 Task: Search for people on LinkedIn with the title 'Community Volunteer', who studied at 'Visvesvaraya Technological University', work in the 'Insurance' industry, and are currently employed at 'Piramal Capital'.
Action: Mouse moved to (536, 61)
Screenshot: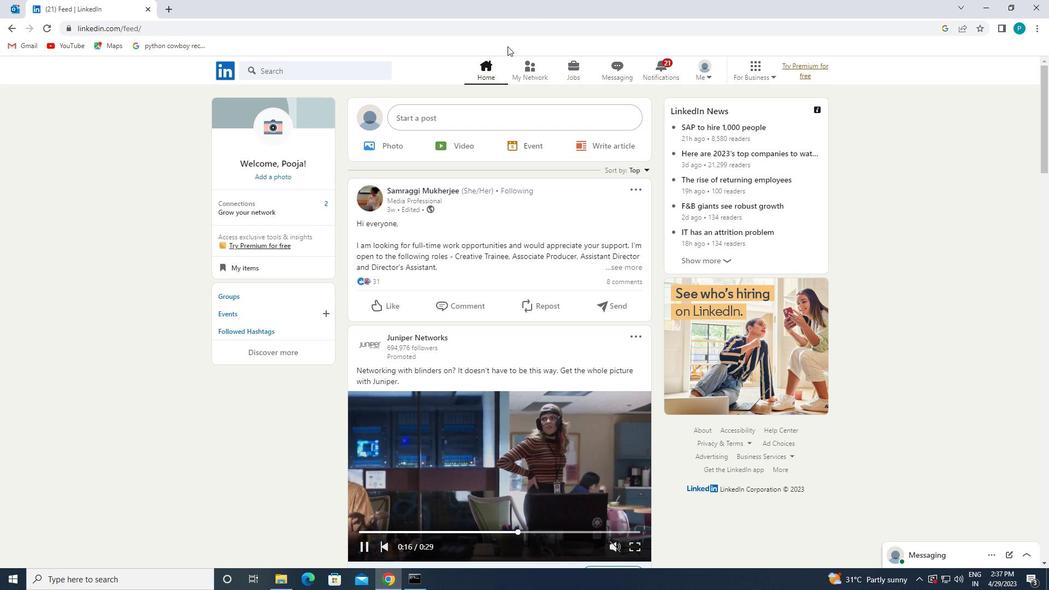 
Action: Mouse pressed left at (536, 61)
Screenshot: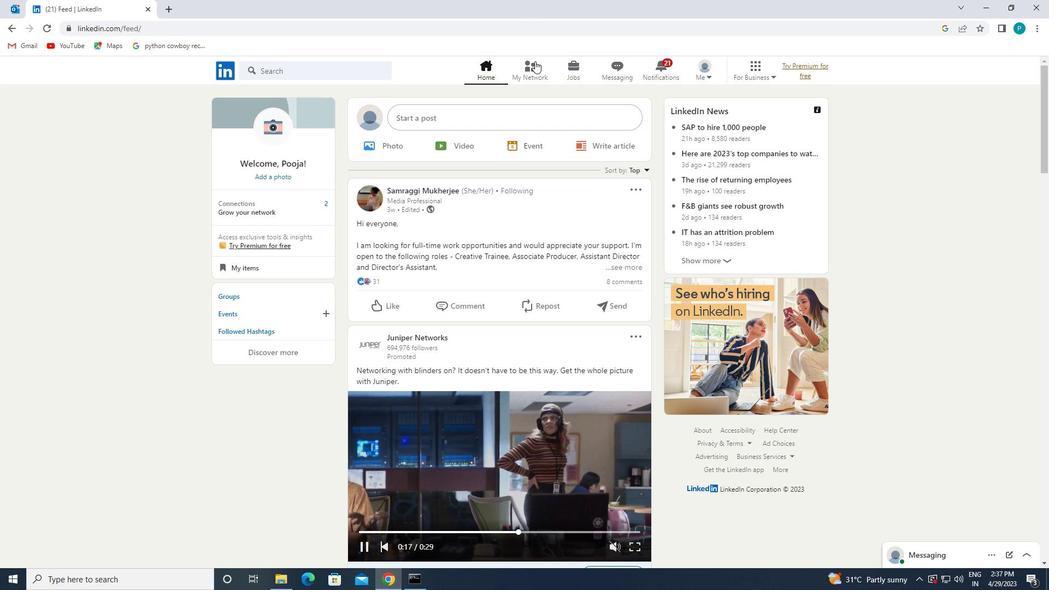 
Action: Mouse moved to (322, 127)
Screenshot: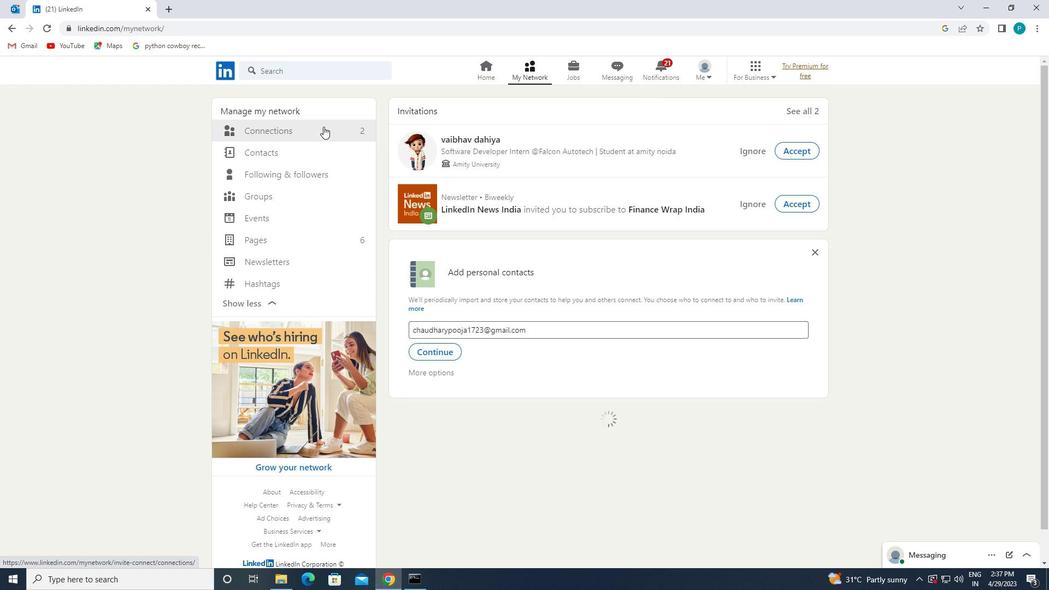 
Action: Mouse pressed left at (322, 127)
Screenshot: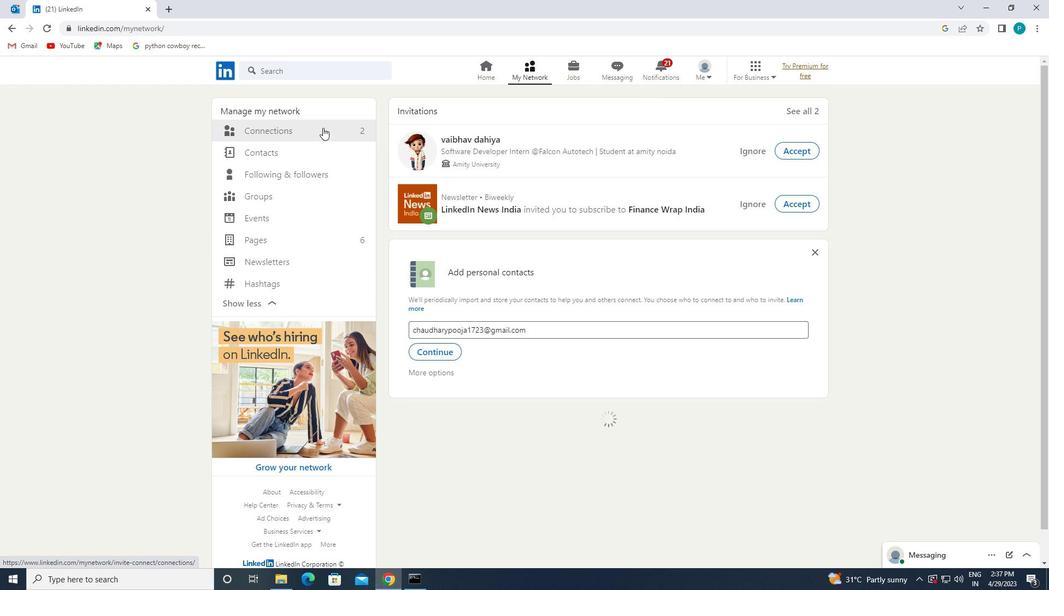 
Action: Mouse moved to (599, 133)
Screenshot: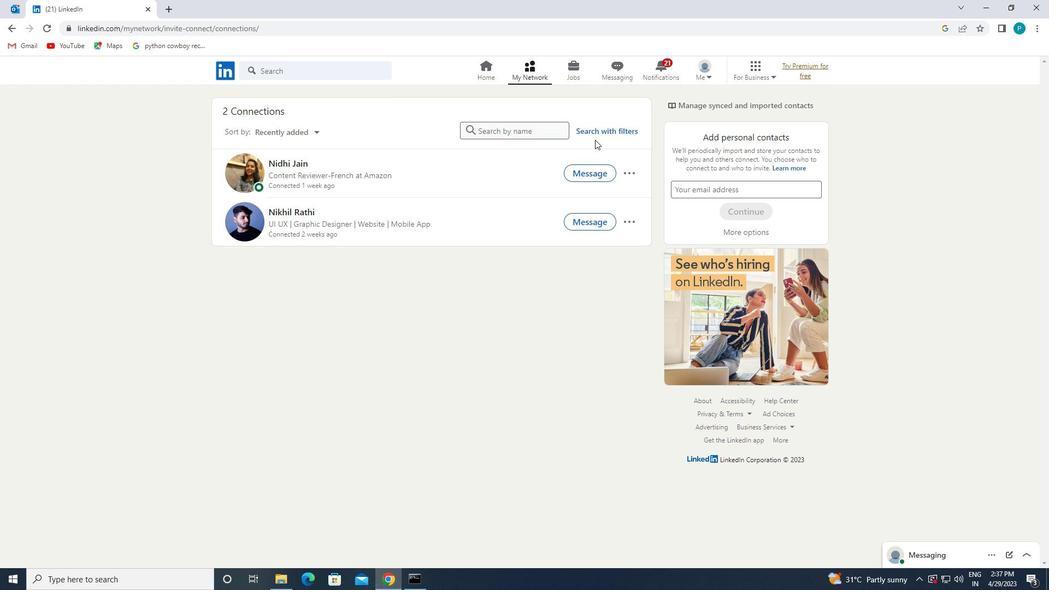 
Action: Mouse pressed left at (599, 133)
Screenshot: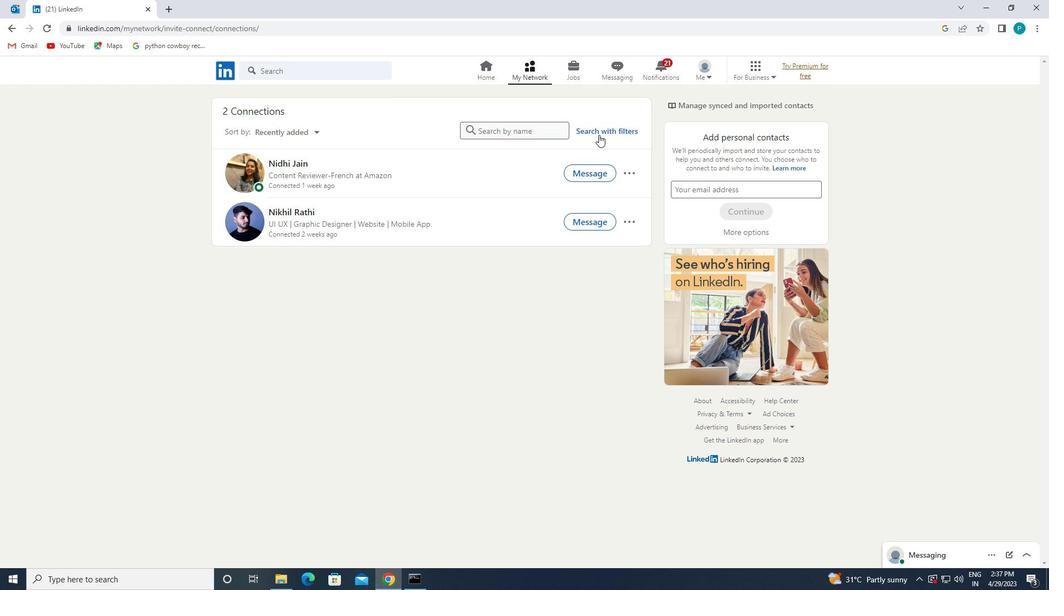 
Action: Mouse moved to (563, 104)
Screenshot: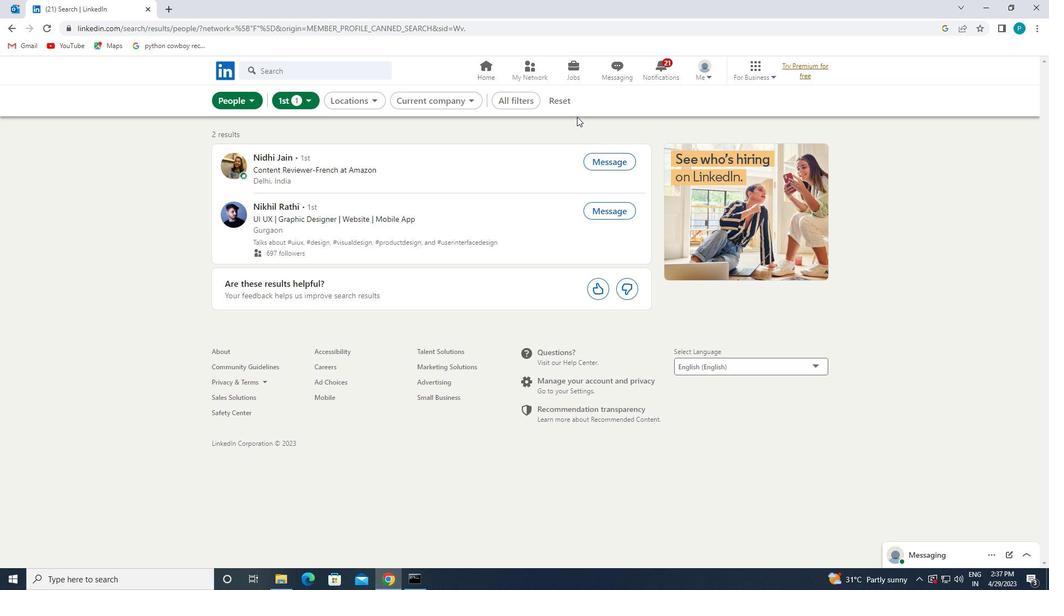 
Action: Mouse pressed left at (563, 104)
Screenshot: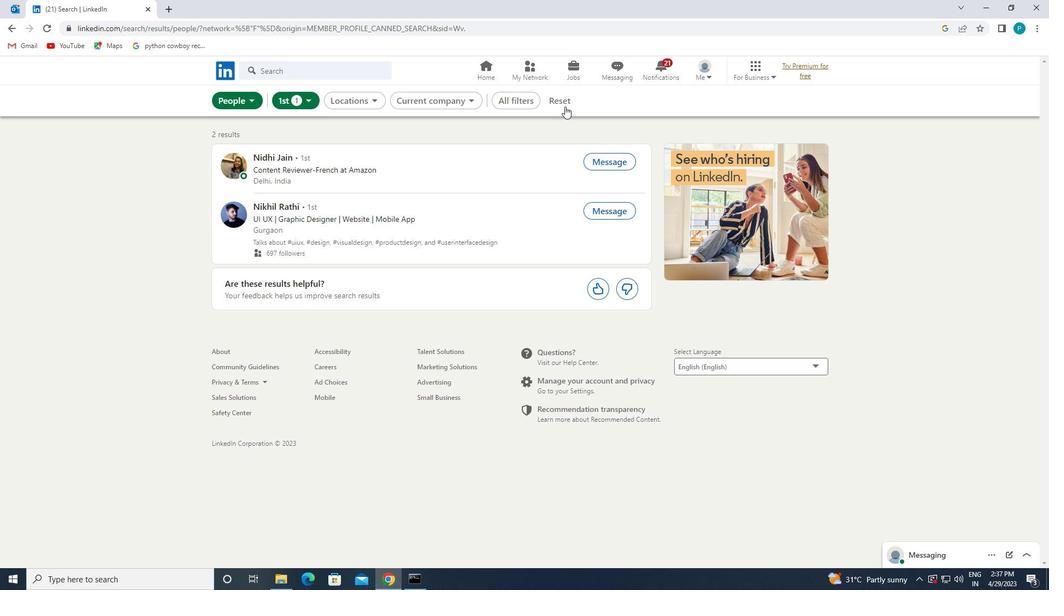 
Action: Mouse moved to (559, 104)
Screenshot: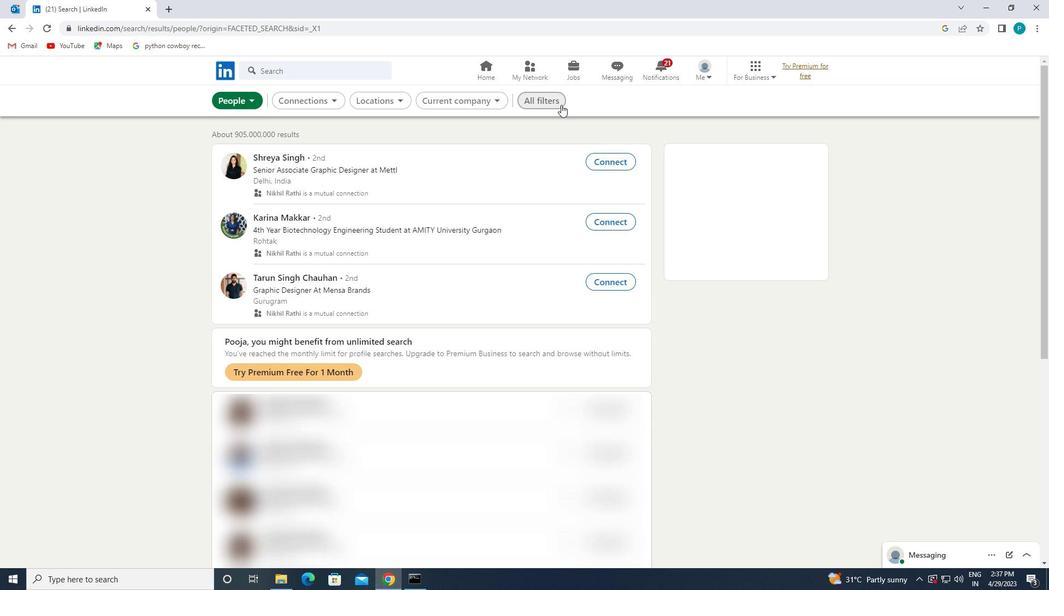 
Action: Mouse pressed left at (559, 104)
Screenshot: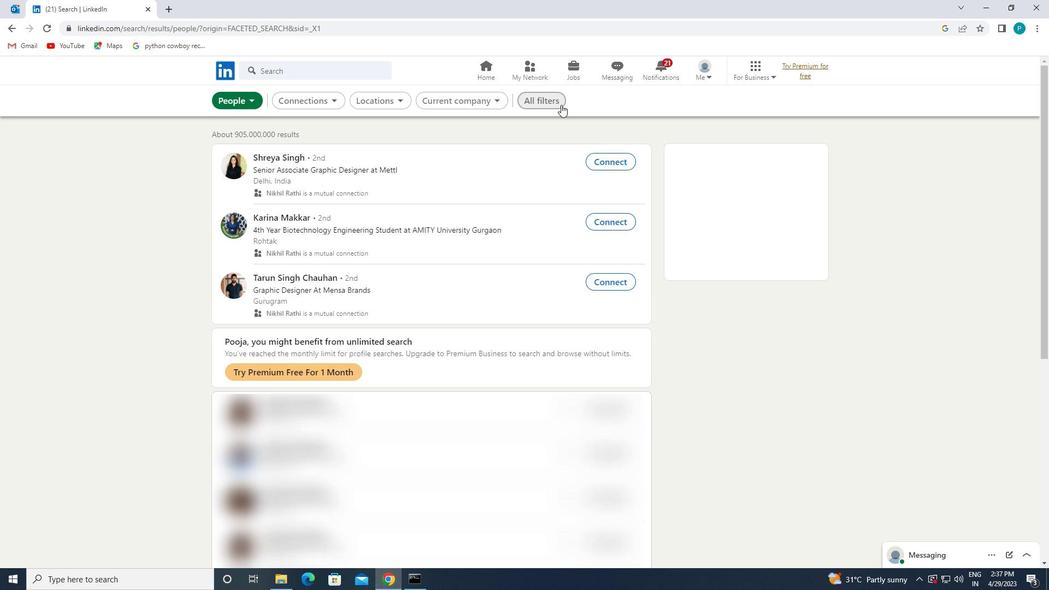 
Action: Mouse moved to (961, 364)
Screenshot: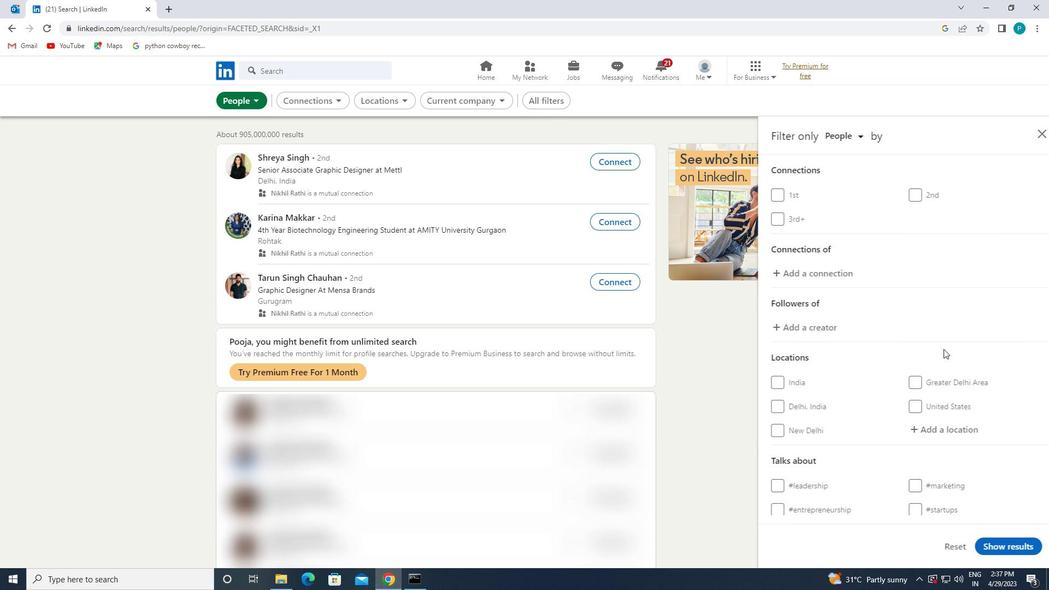 
Action: Mouse scrolled (961, 363) with delta (0, 0)
Screenshot: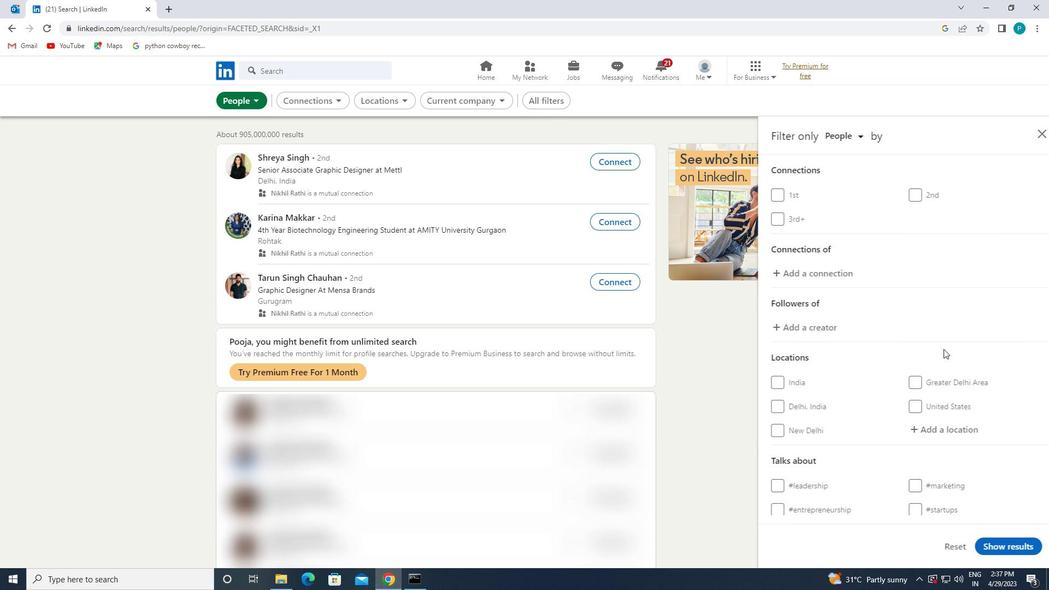 
Action: Mouse moved to (962, 366)
Screenshot: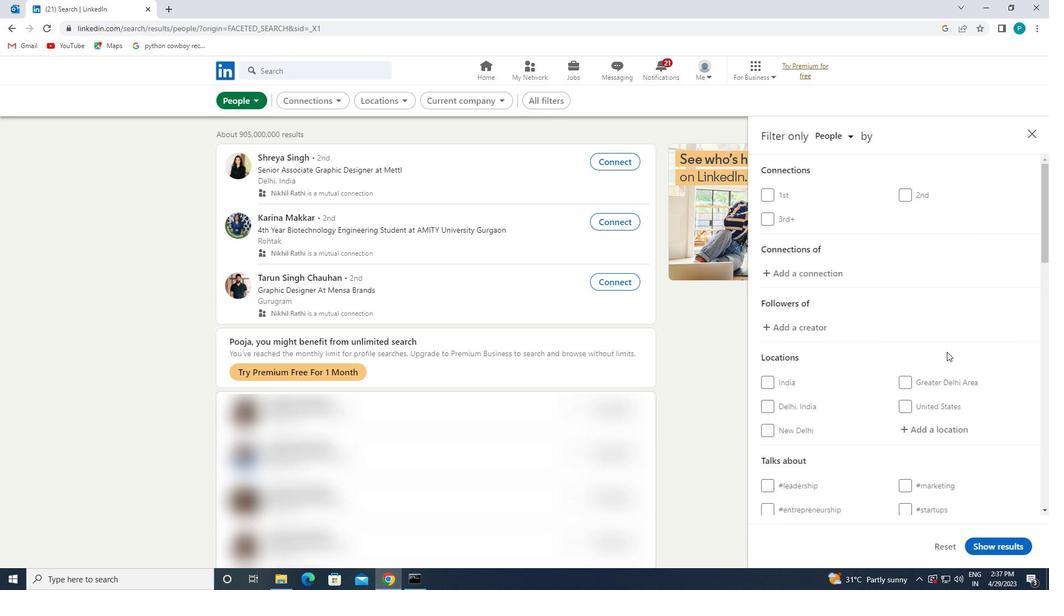 
Action: Mouse scrolled (962, 365) with delta (0, 0)
Screenshot: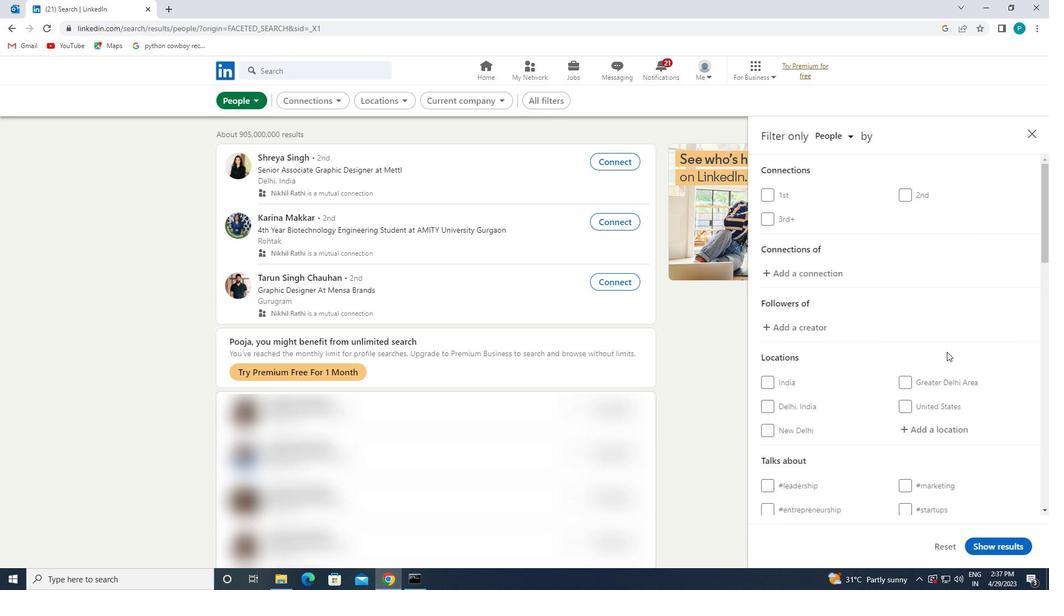 
Action: Mouse scrolled (962, 365) with delta (0, 0)
Screenshot: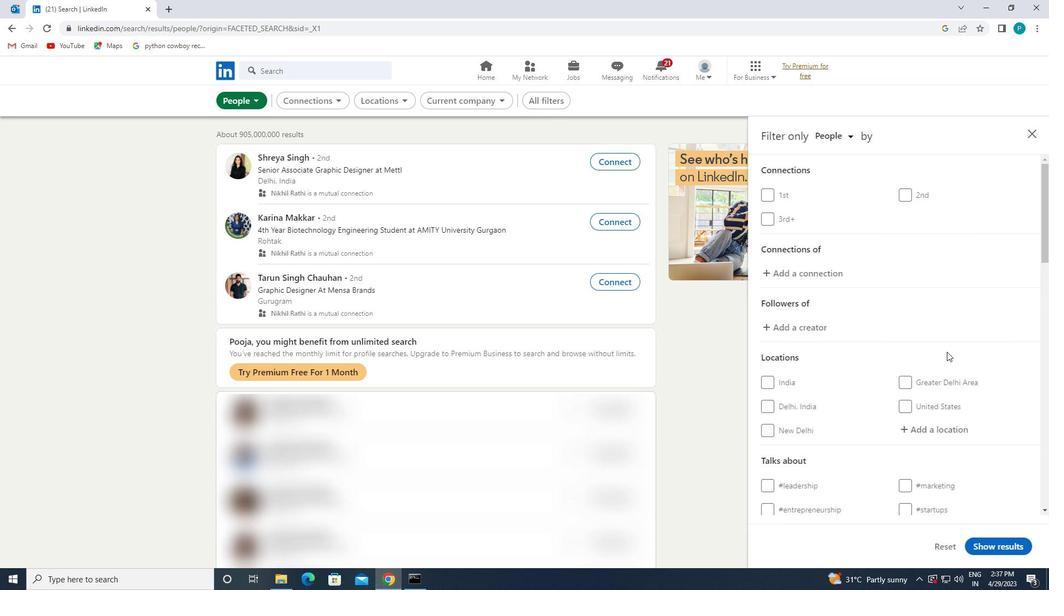 
Action: Mouse moved to (910, 258)
Screenshot: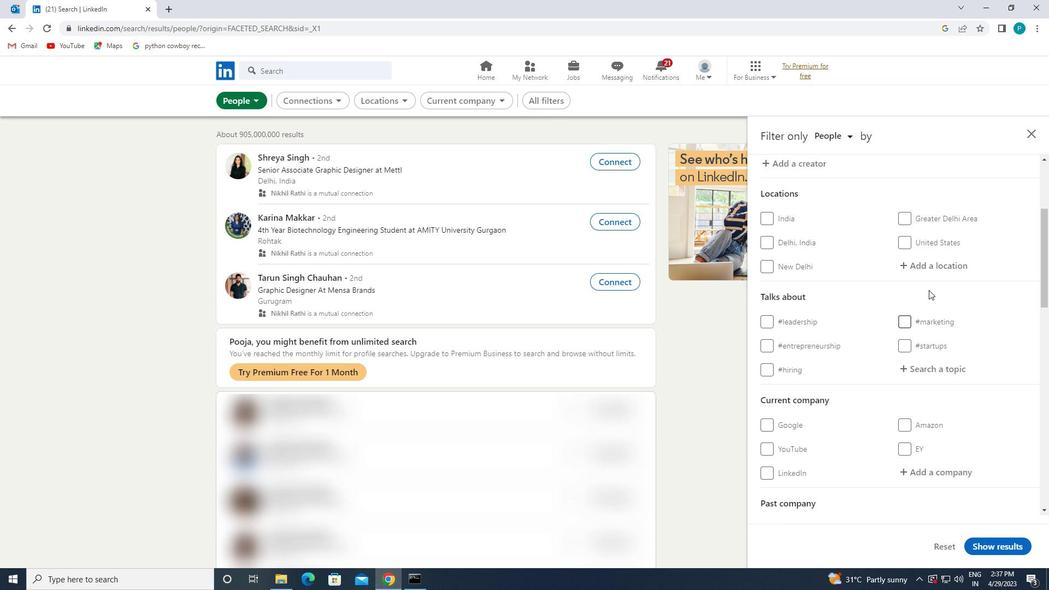 
Action: Mouse pressed left at (910, 258)
Screenshot: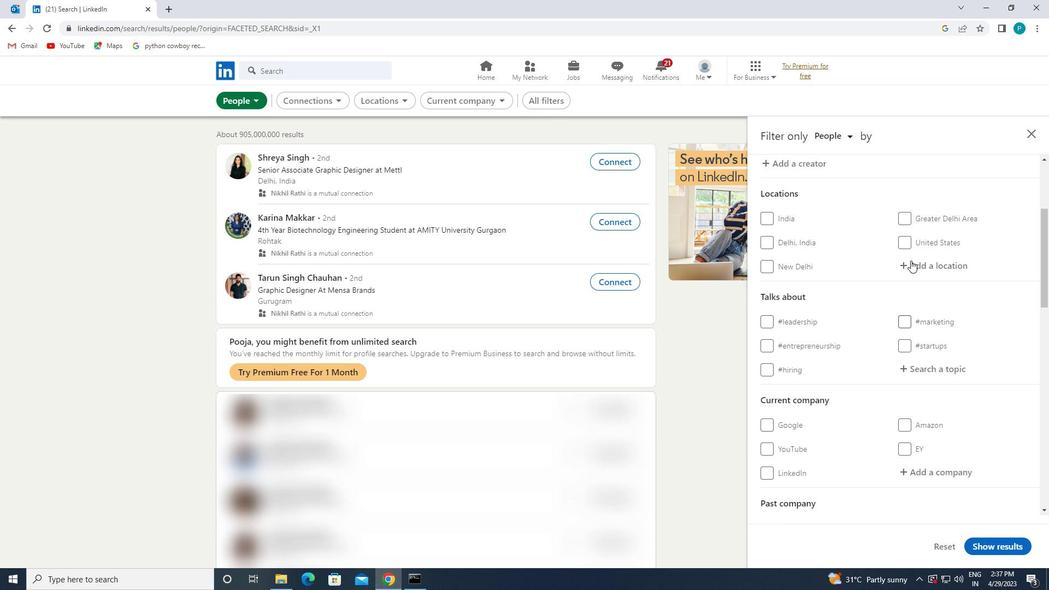
Action: Key pressed <Key.caps_lock>x<Key.caps_lock>intai
Screenshot: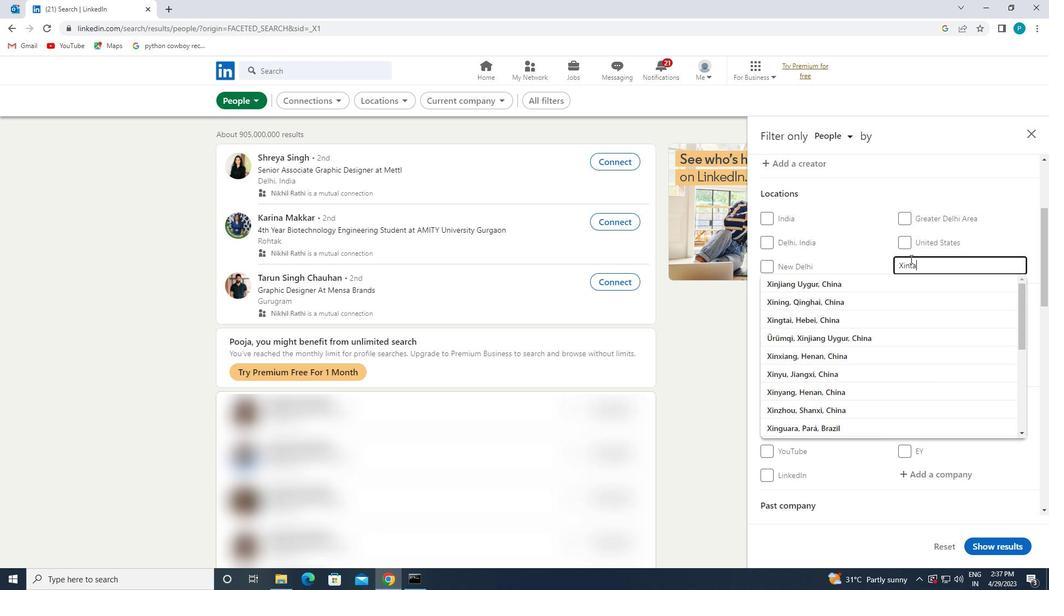 
Action: Mouse moved to (946, 374)
Screenshot: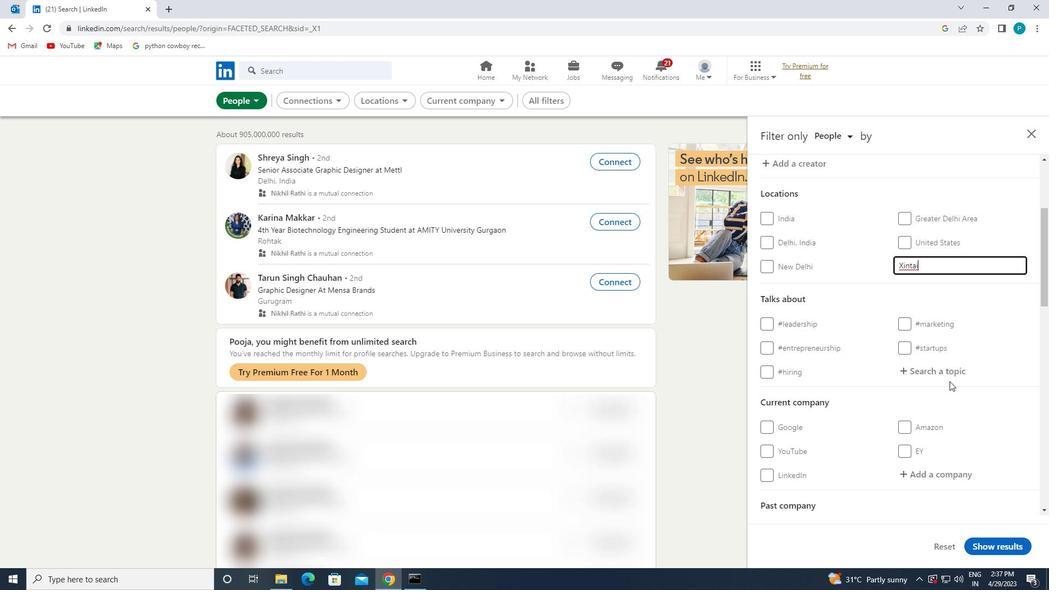 
Action: Mouse pressed left at (946, 374)
Screenshot: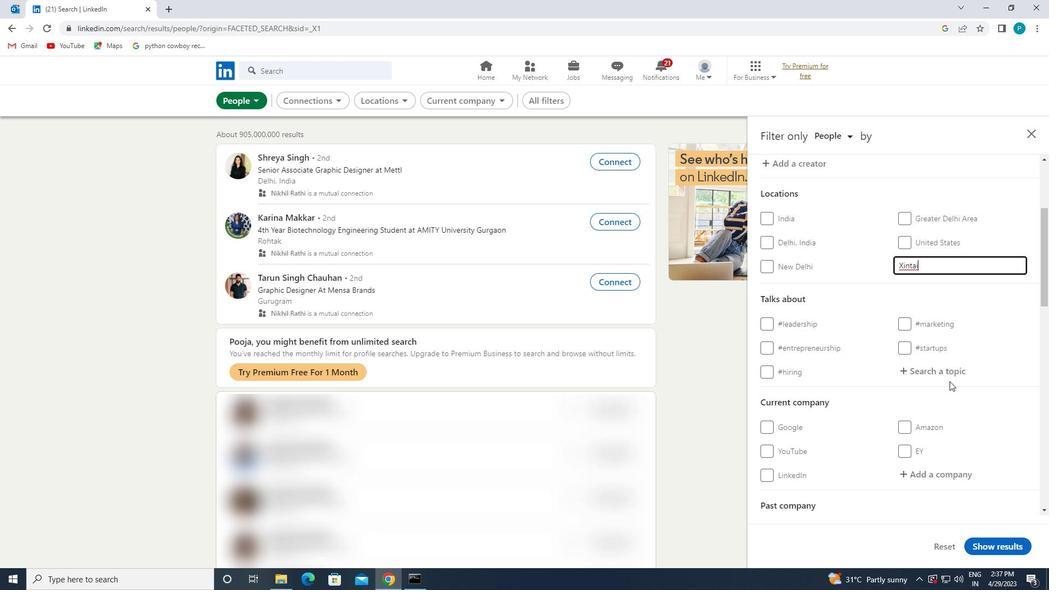 
Action: Key pressed <Key.shift><Key.shift>#<Key.caps_lock>H<Key.caps_lock>EALTHCARE
Screenshot: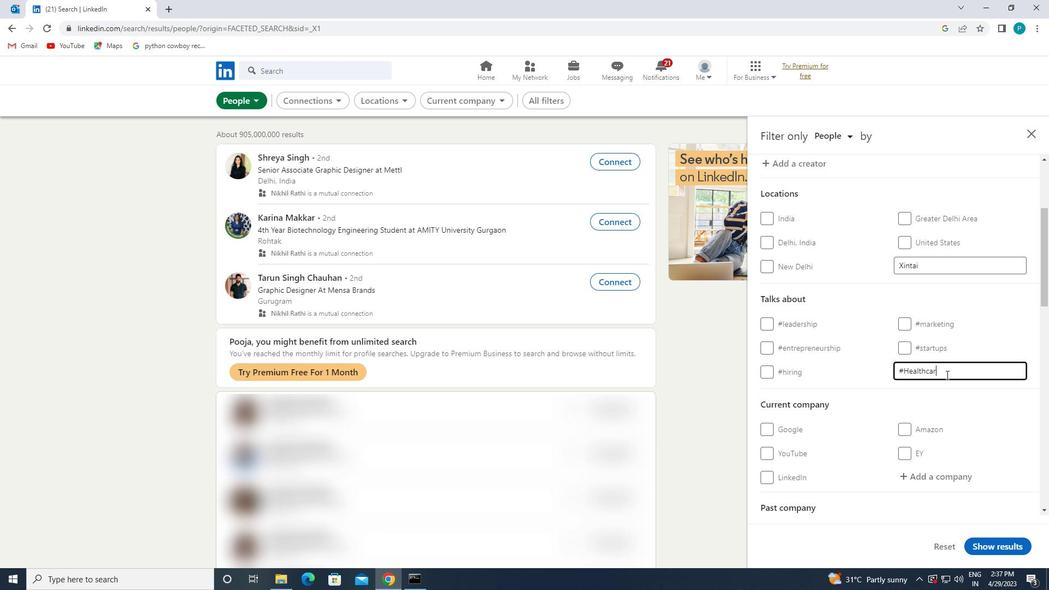 
Action: Mouse scrolled (946, 374) with delta (0, 0)
Screenshot: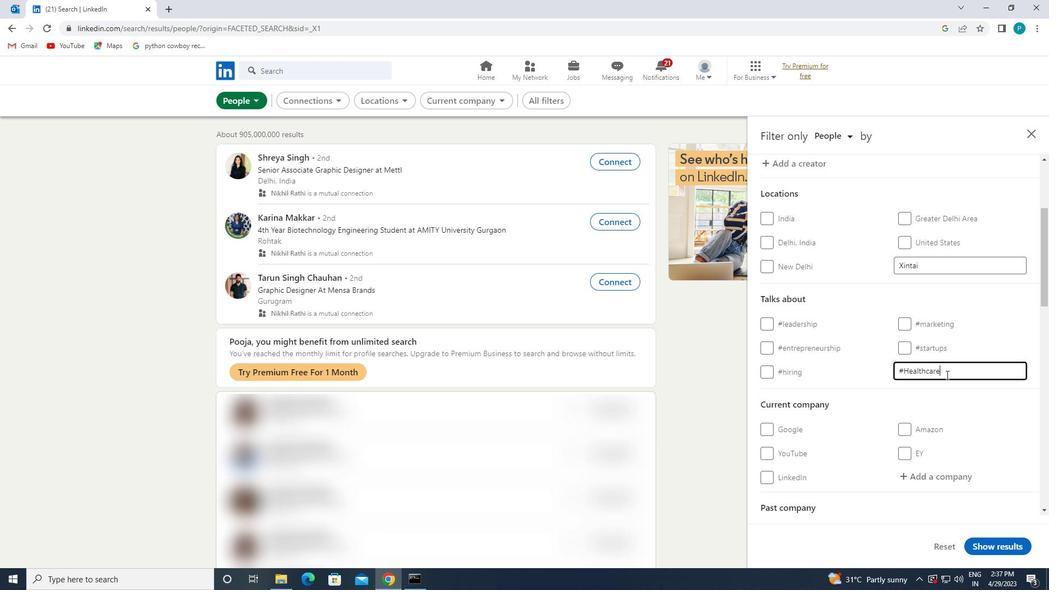 
Action: Mouse scrolled (946, 374) with delta (0, 0)
Screenshot: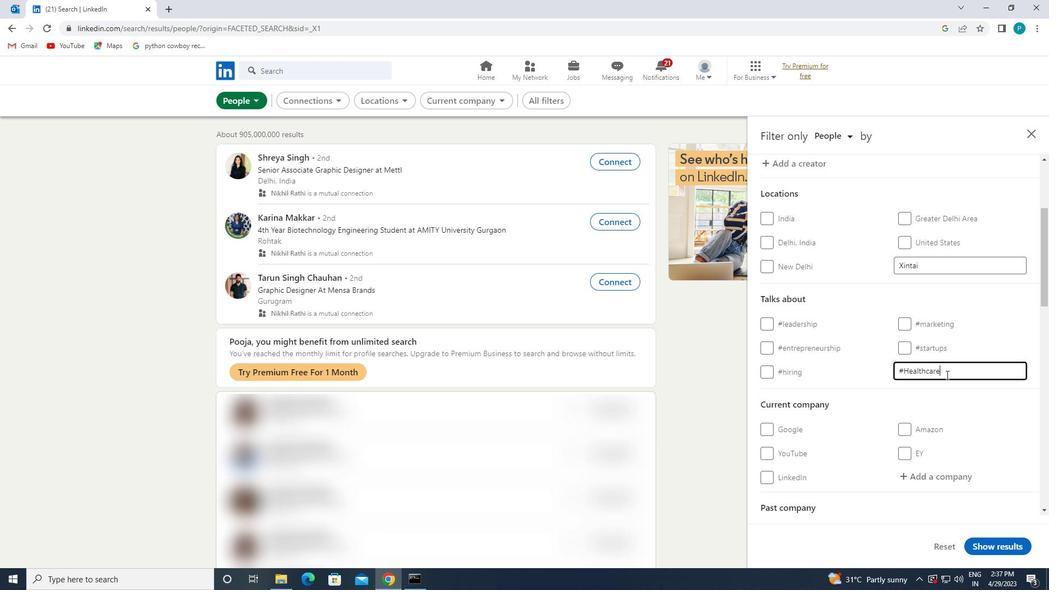 
Action: Mouse scrolled (946, 374) with delta (0, 0)
Screenshot: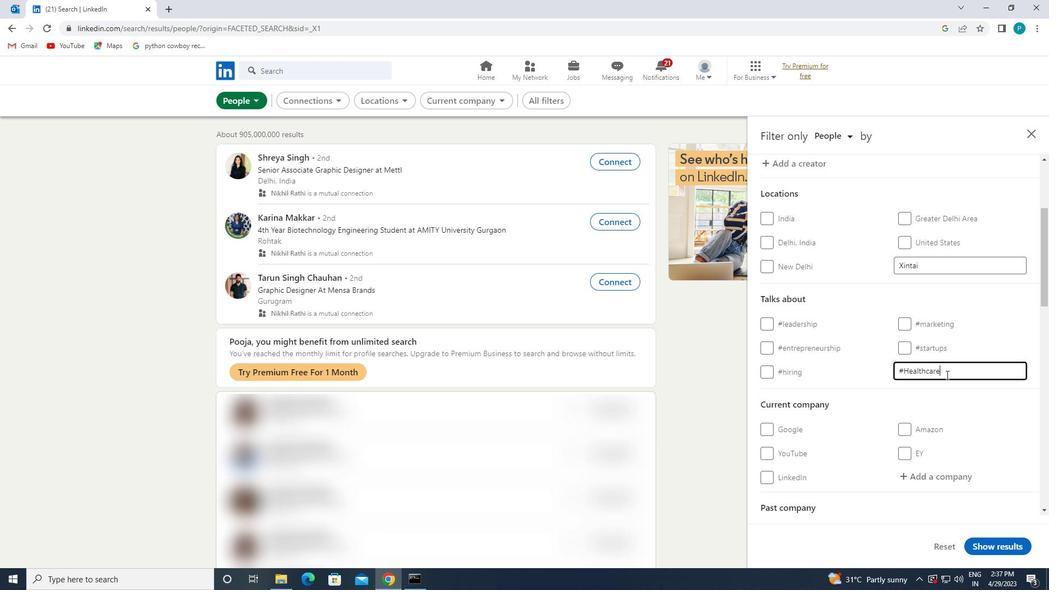 
Action: Mouse scrolled (946, 374) with delta (0, 0)
Screenshot: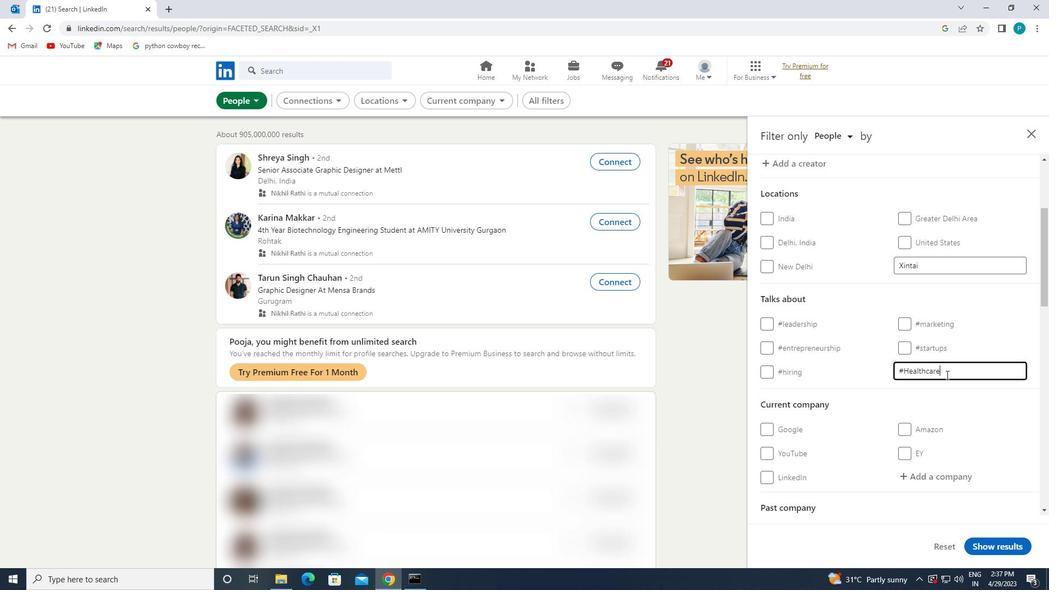 
Action: Mouse moved to (868, 400)
Screenshot: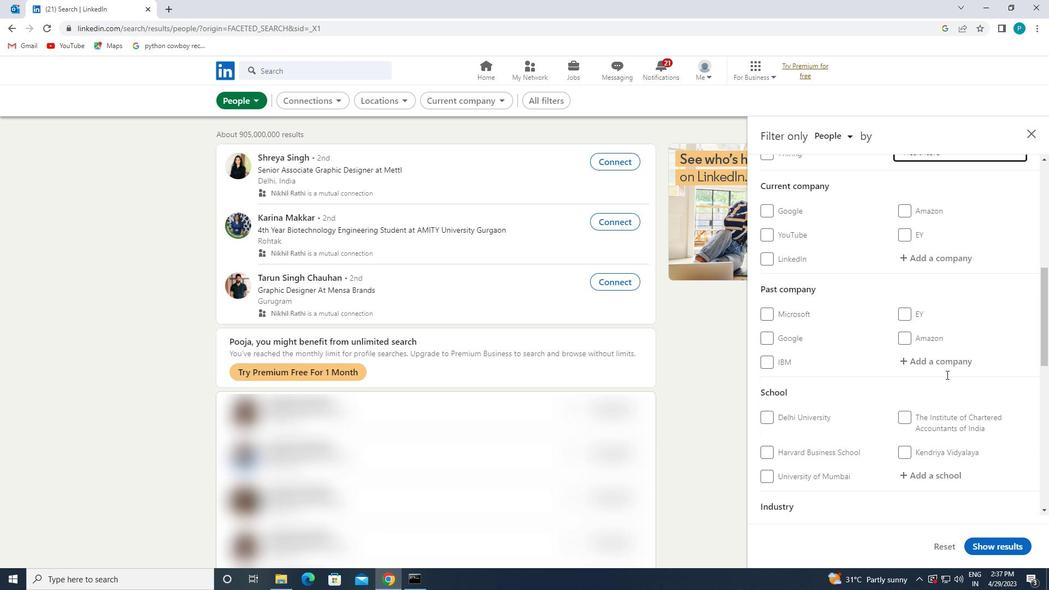 
Action: Mouse scrolled (868, 399) with delta (0, 0)
Screenshot: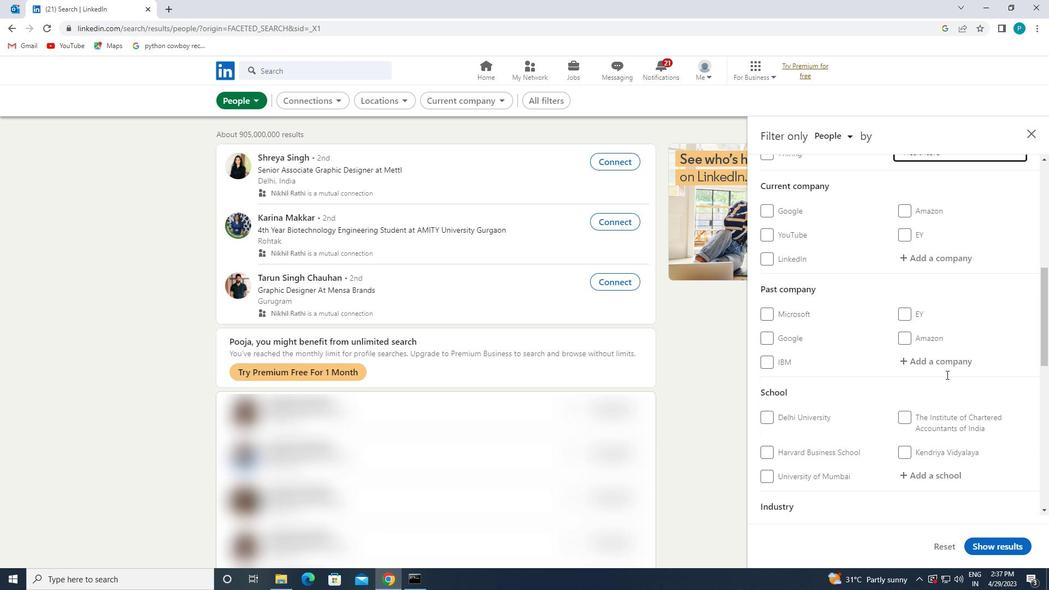 
Action: Mouse moved to (852, 403)
Screenshot: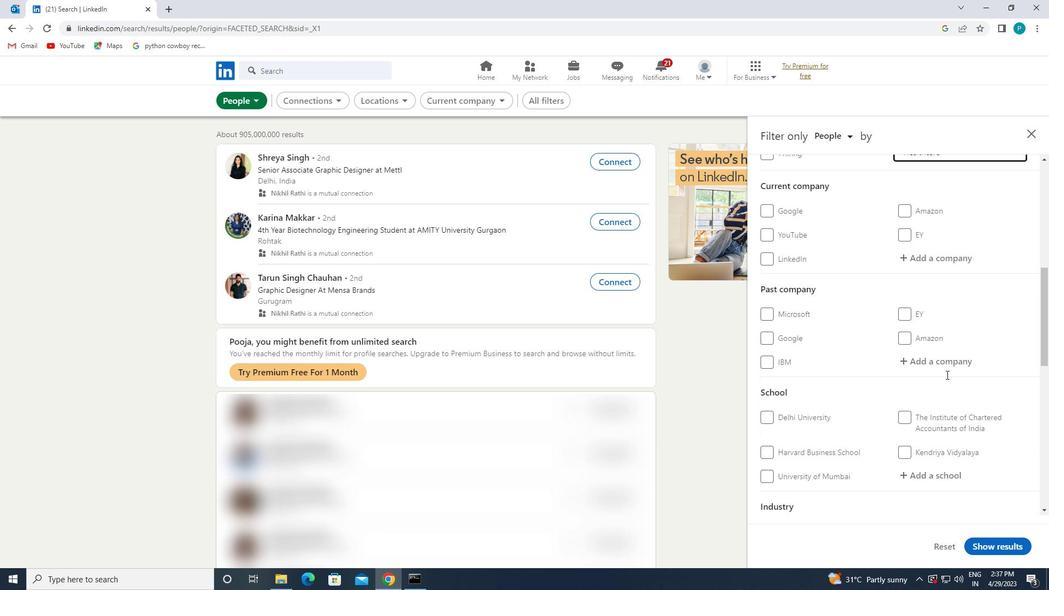 
Action: Mouse scrolled (852, 402) with delta (0, 0)
Screenshot: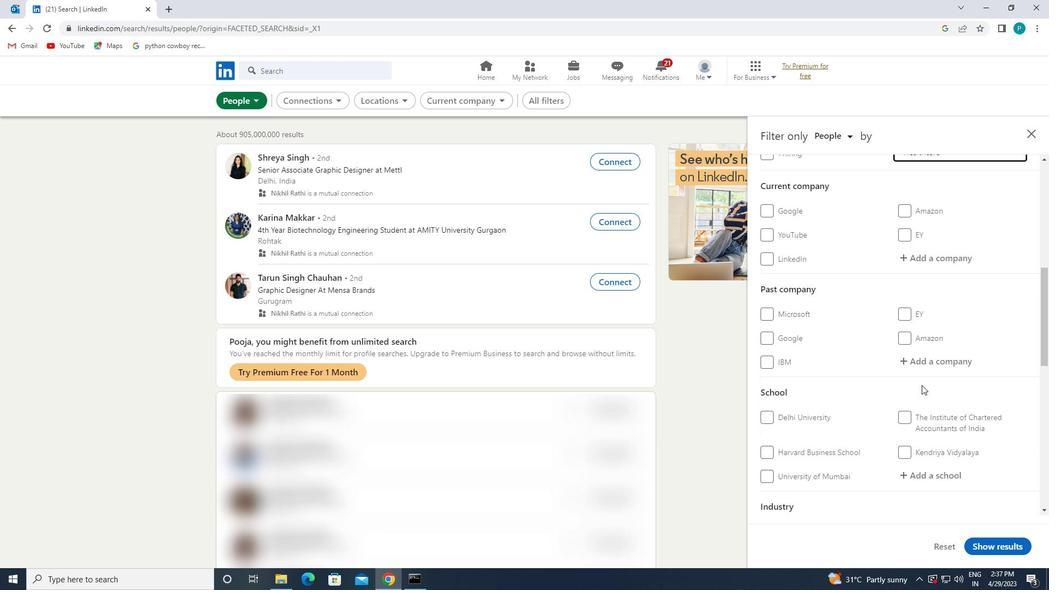 
Action: Mouse moved to (782, 429)
Screenshot: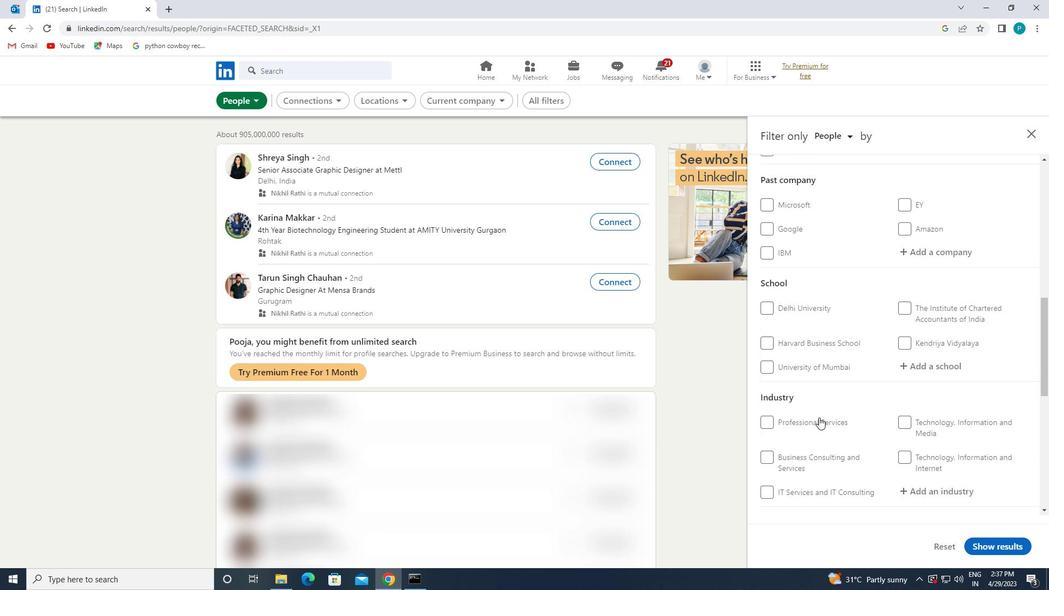 
Action: Mouse scrolled (782, 428) with delta (0, 0)
Screenshot: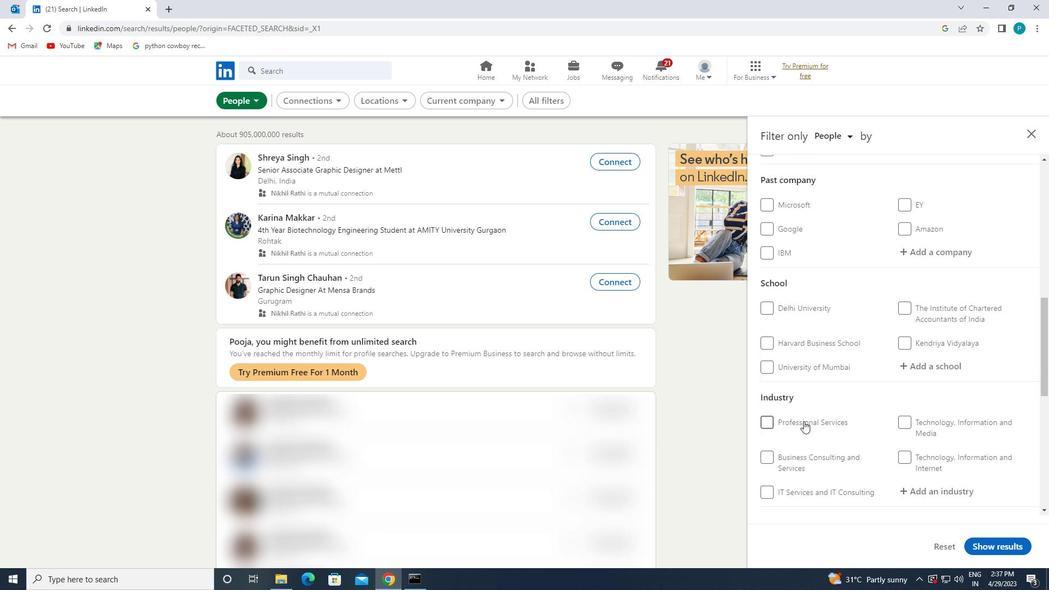 
Action: Mouse scrolled (782, 428) with delta (0, 0)
Screenshot: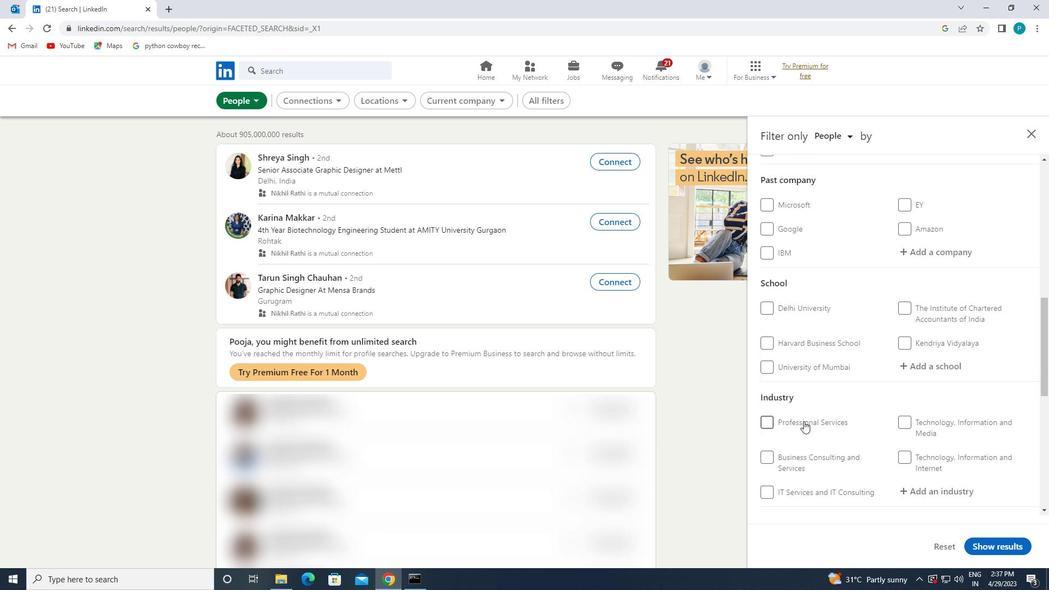 
Action: Mouse scrolled (782, 428) with delta (0, 0)
Screenshot: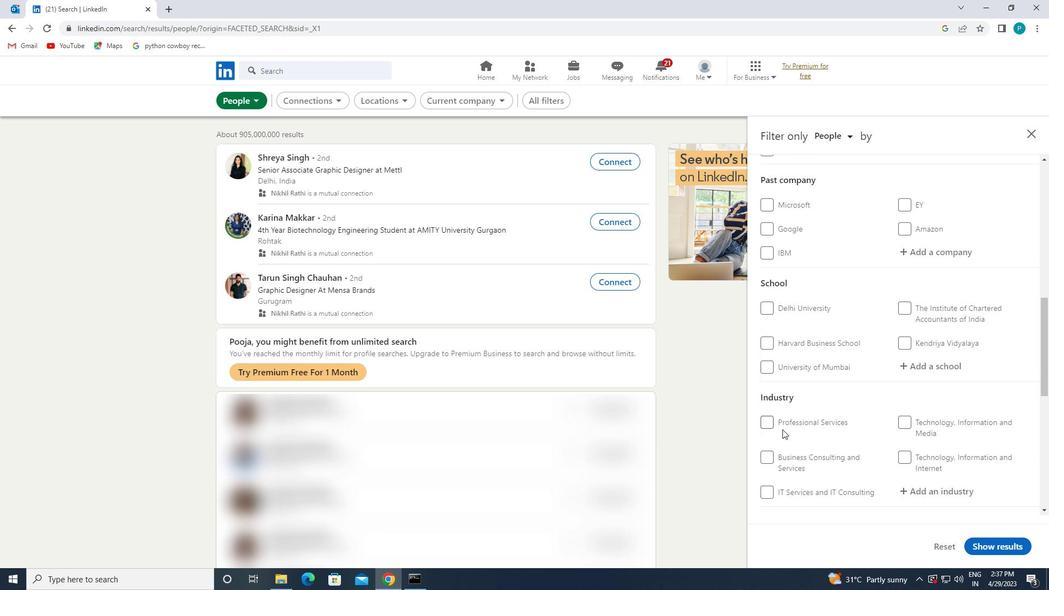 
Action: Mouse moved to (779, 408)
Screenshot: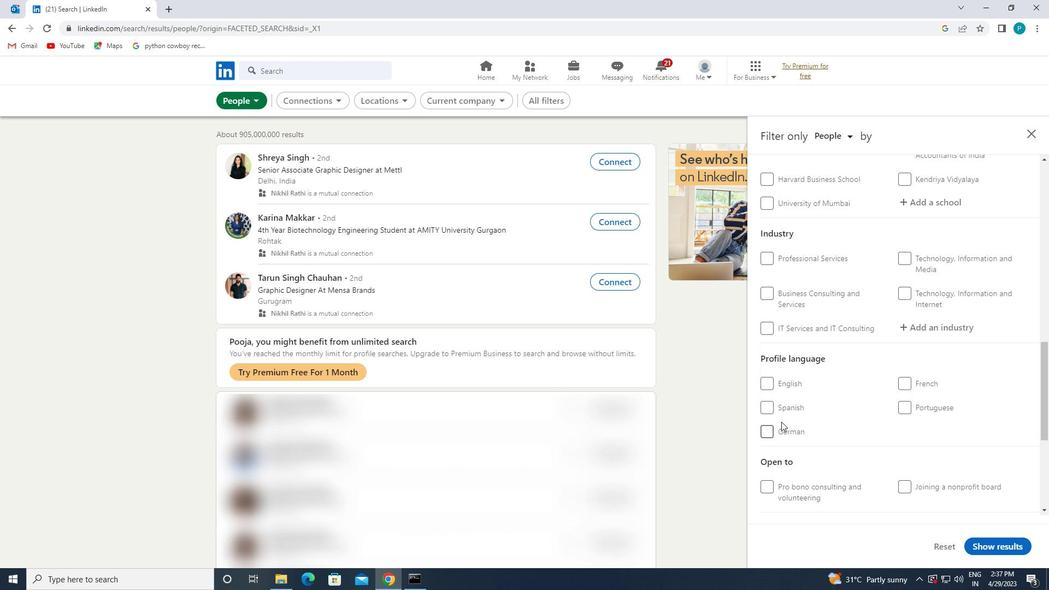 
Action: Mouse pressed left at (779, 408)
Screenshot: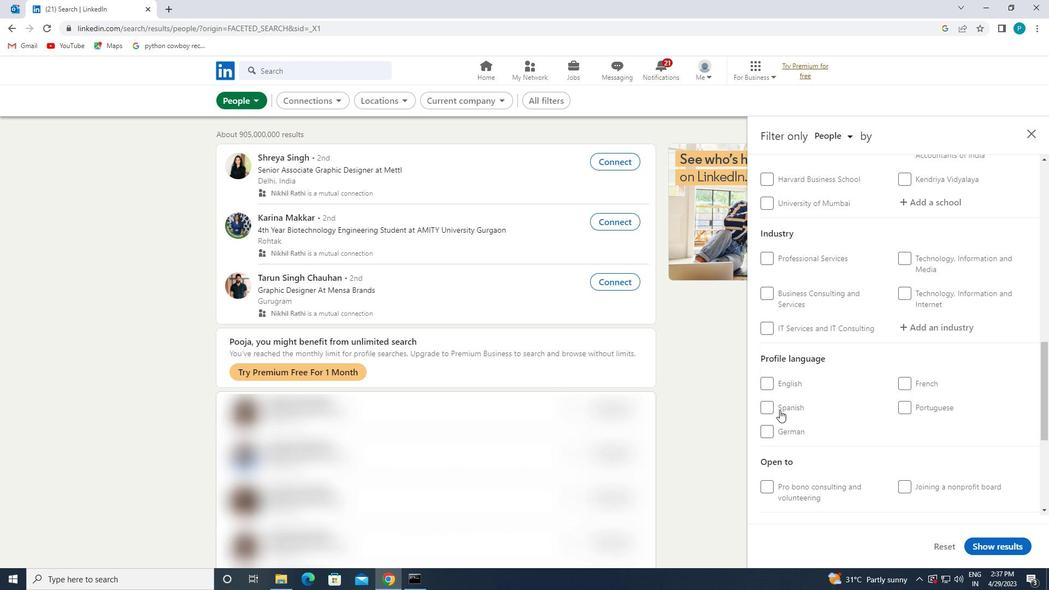 
Action: Mouse moved to (828, 429)
Screenshot: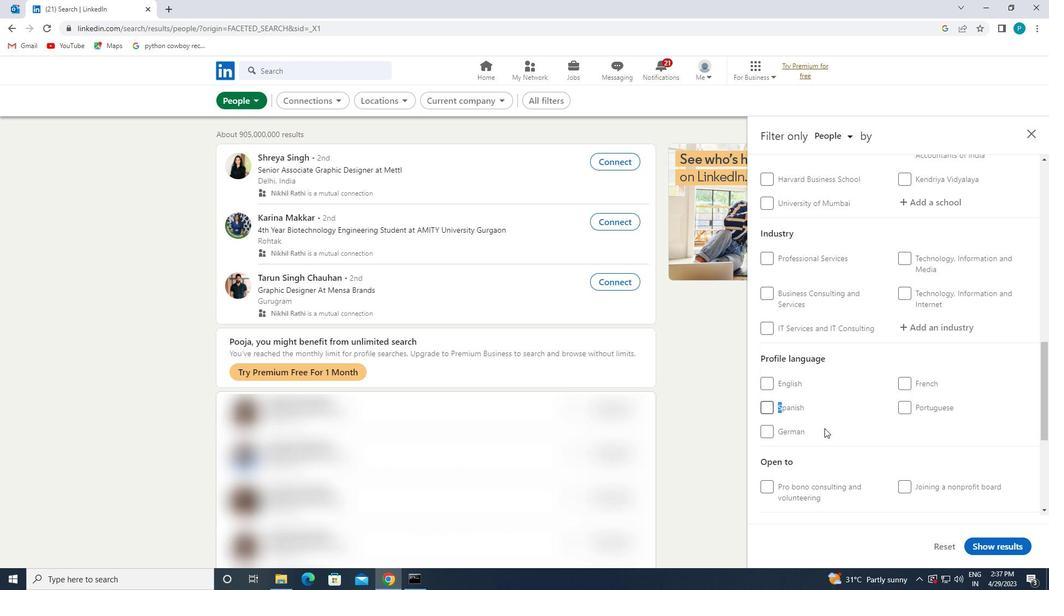 
Action: Mouse scrolled (828, 430) with delta (0, 0)
Screenshot: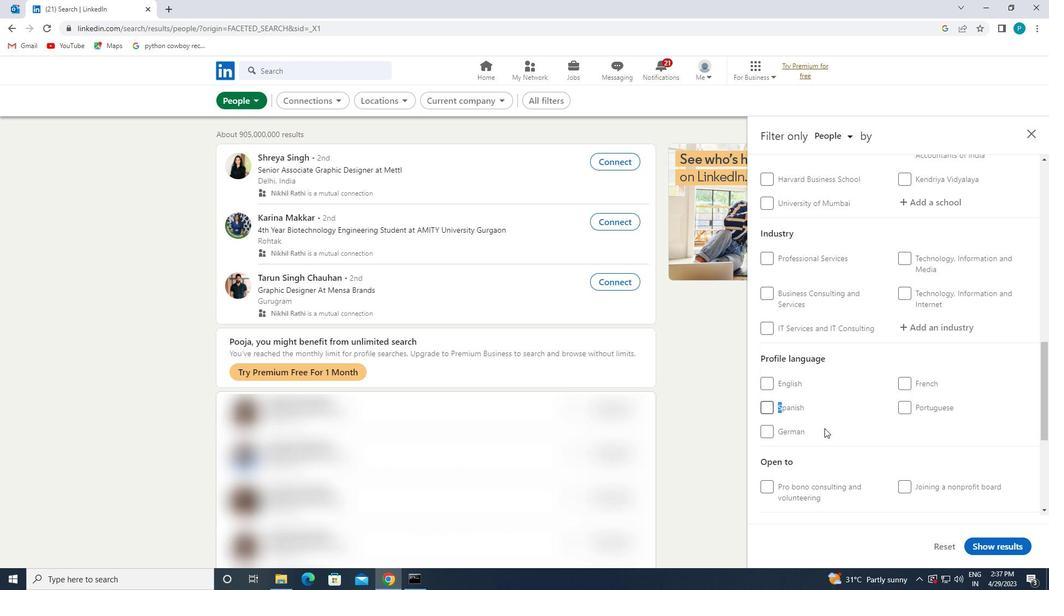 
Action: Mouse scrolled (828, 430) with delta (0, 0)
Screenshot: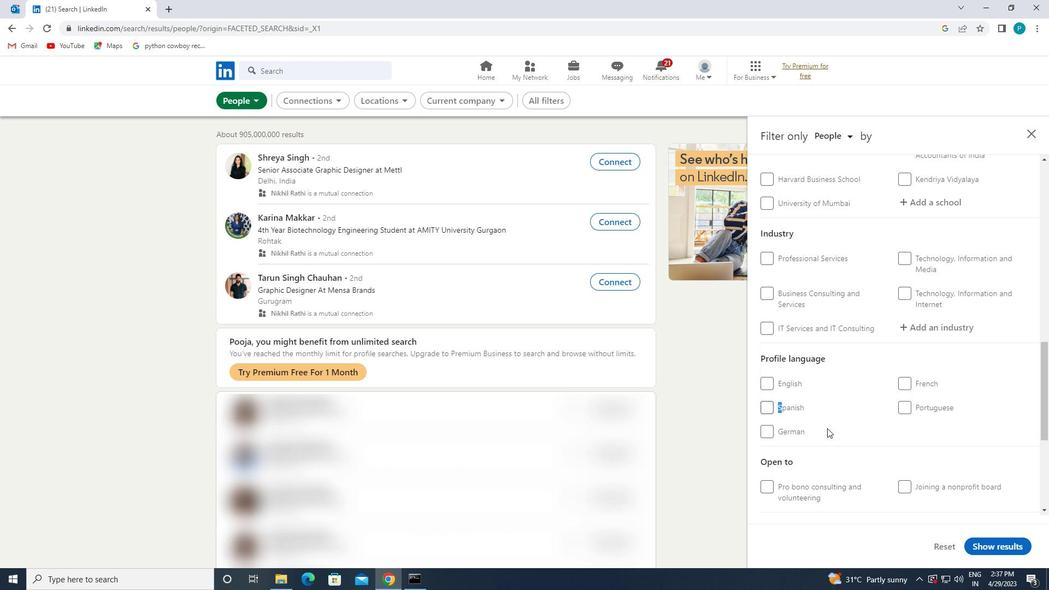 
Action: Mouse scrolled (828, 430) with delta (0, 0)
Screenshot: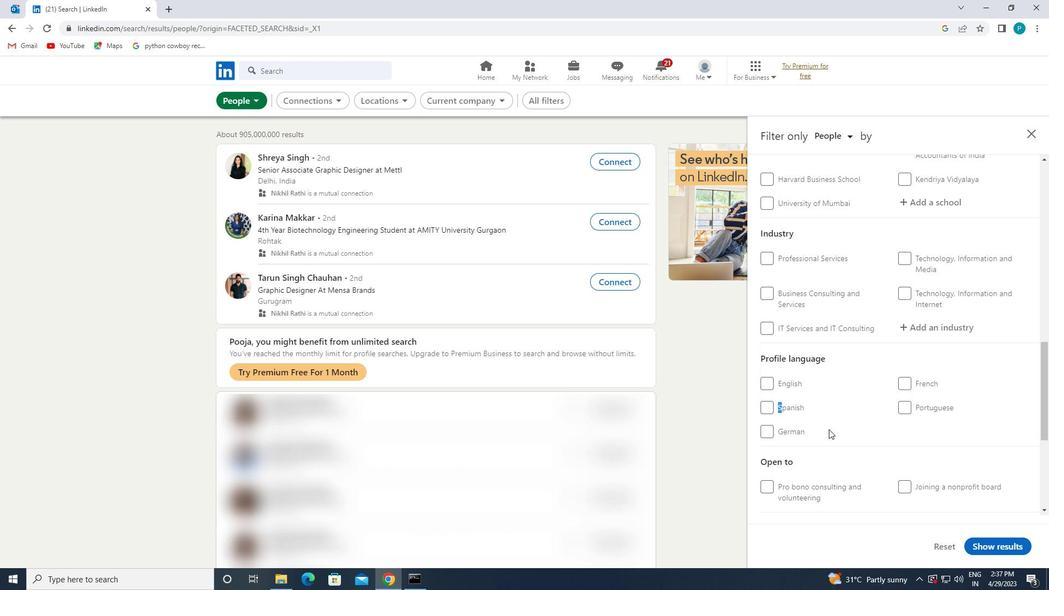 
Action: Mouse scrolled (828, 430) with delta (0, 0)
Screenshot: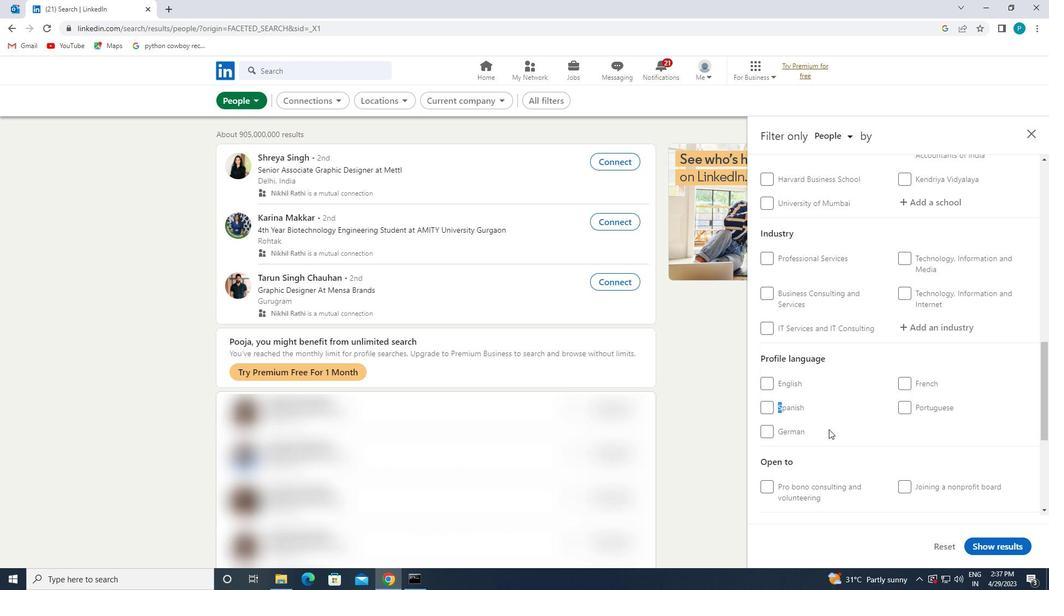 
Action: Mouse moved to (829, 429)
Screenshot: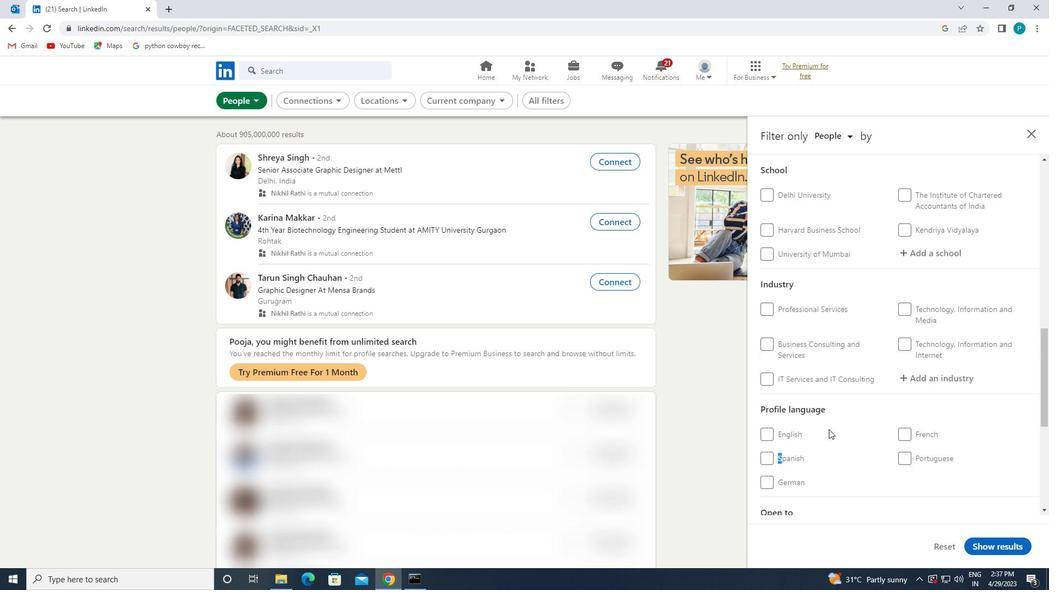 
Action: Mouse scrolled (829, 428) with delta (0, 0)
Screenshot: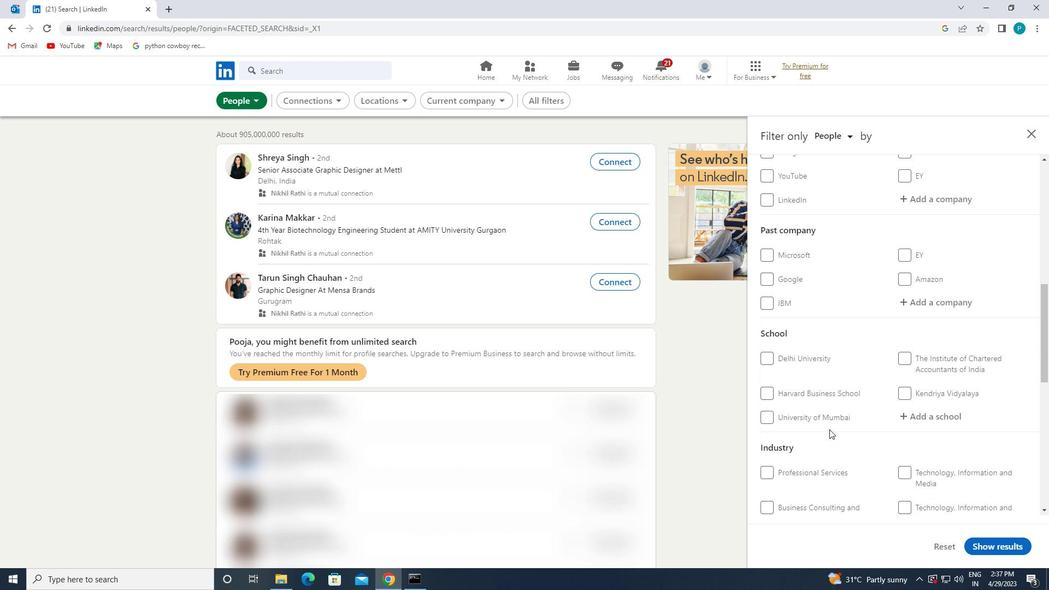 
Action: Mouse scrolled (829, 428) with delta (0, 0)
Screenshot: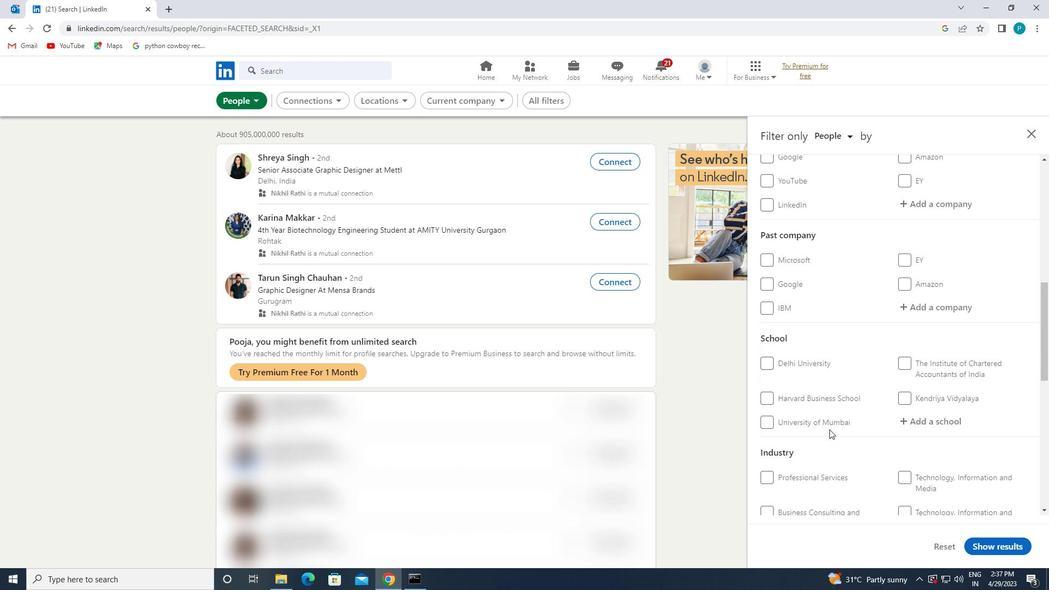 
Action: Mouse scrolled (829, 428) with delta (0, 0)
Screenshot: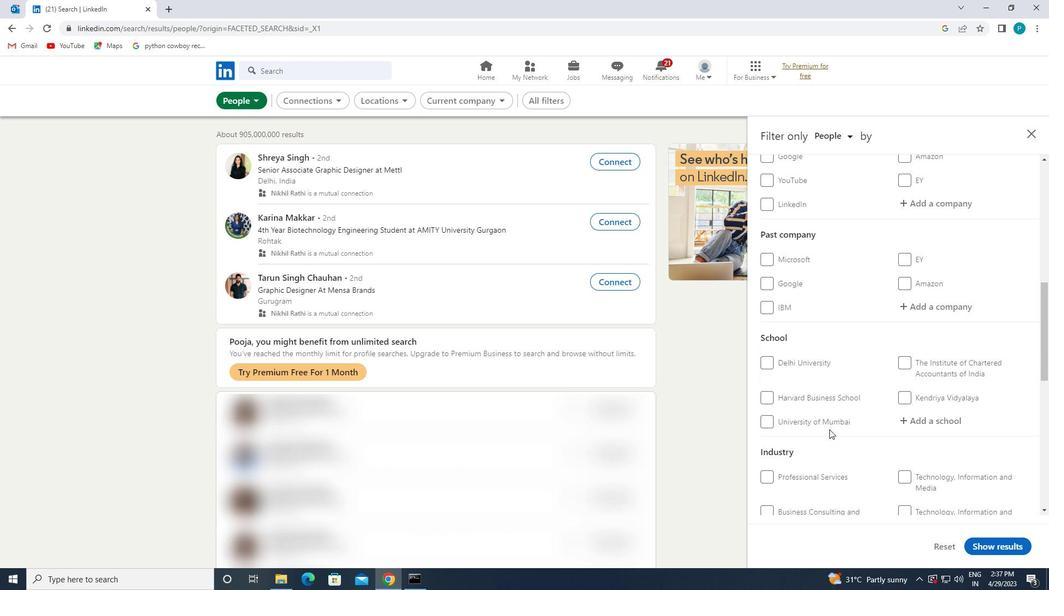 
Action: Mouse scrolled (829, 428) with delta (0, 0)
Screenshot: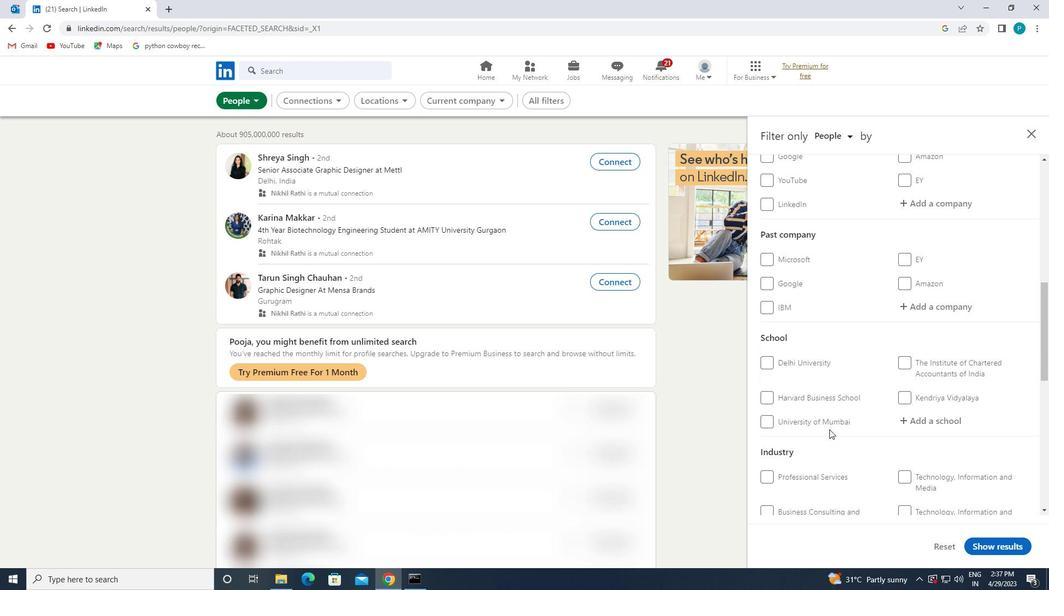 
Action: Mouse moved to (793, 406)
Screenshot: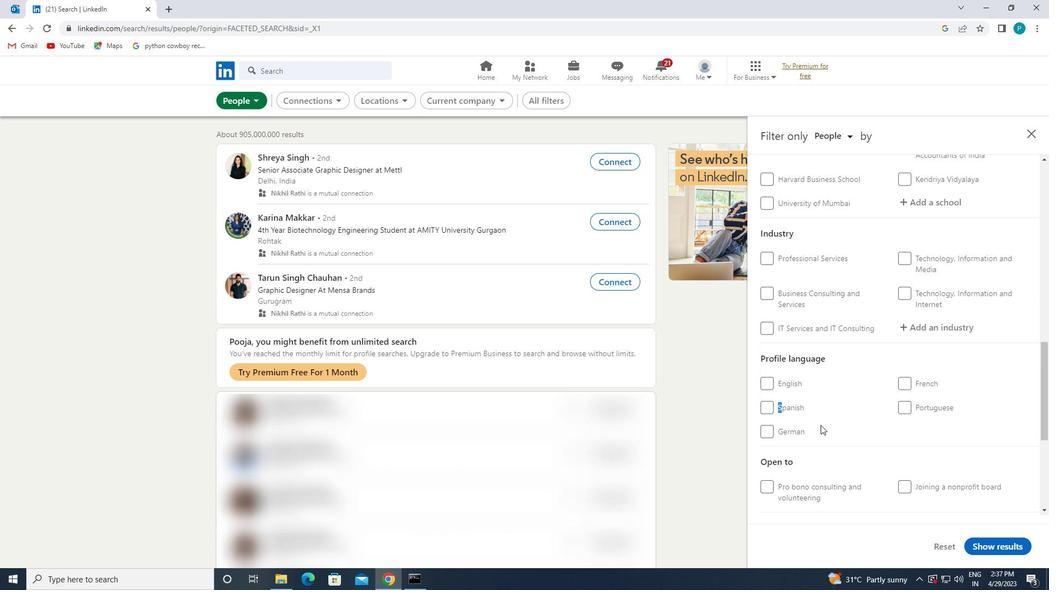 
Action: Mouse pressed left at (793, 406)
Screenshot: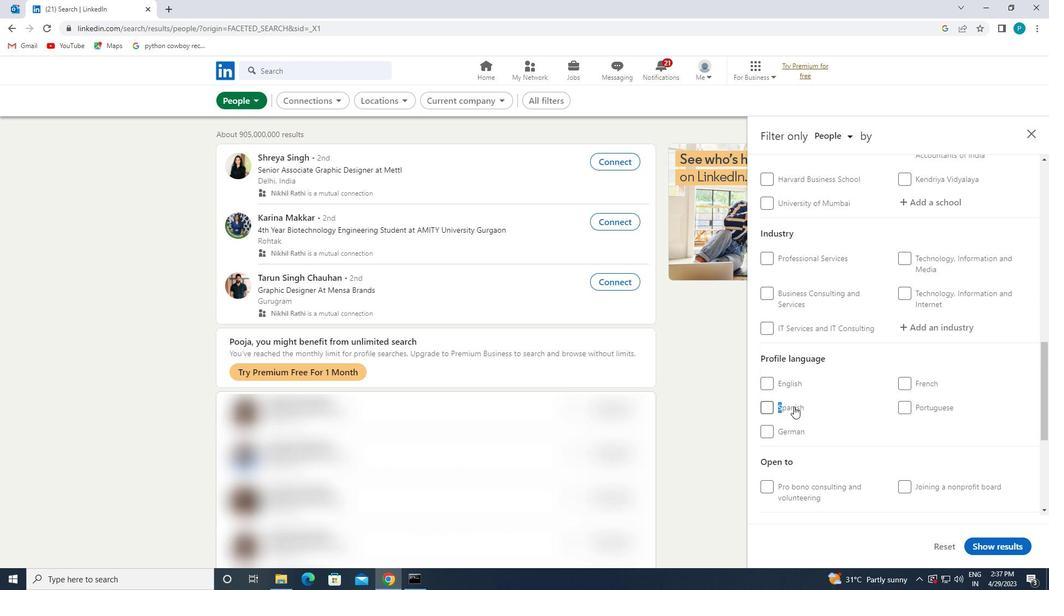 
Action: Mouse moved to (839, 401)
Screenshot: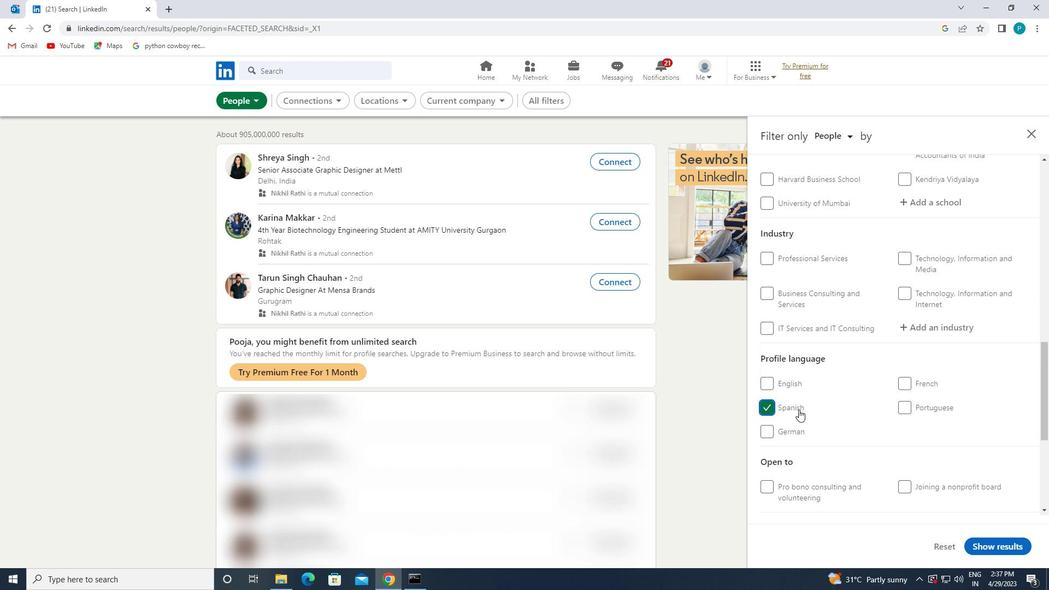 
Action: Mouse scrolled (839, 402) with delta (0, 0)
Screenshot: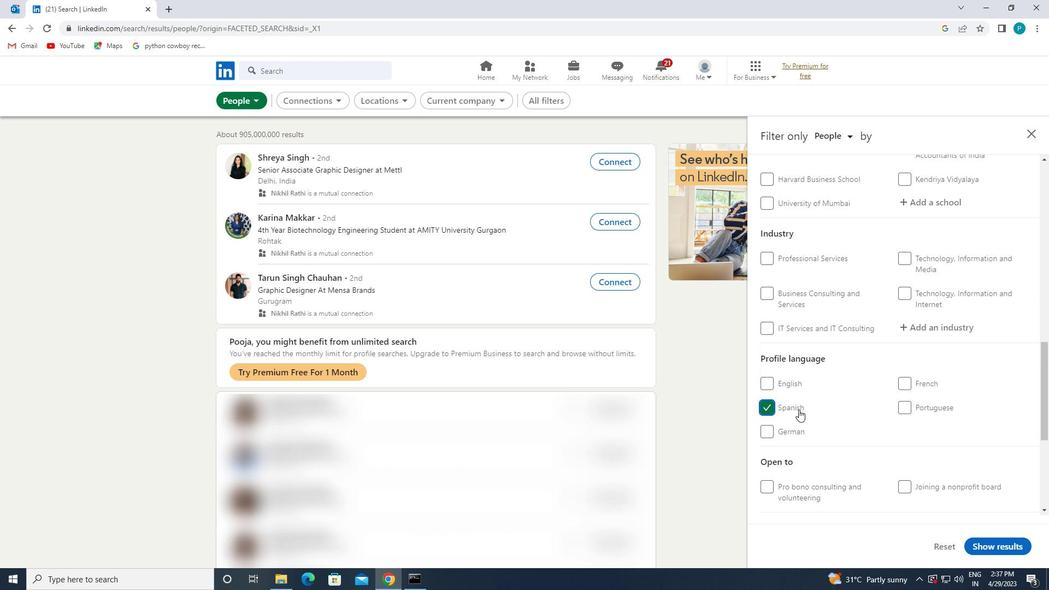 
Action: Mouse moved to (839, 401)
Screenshot: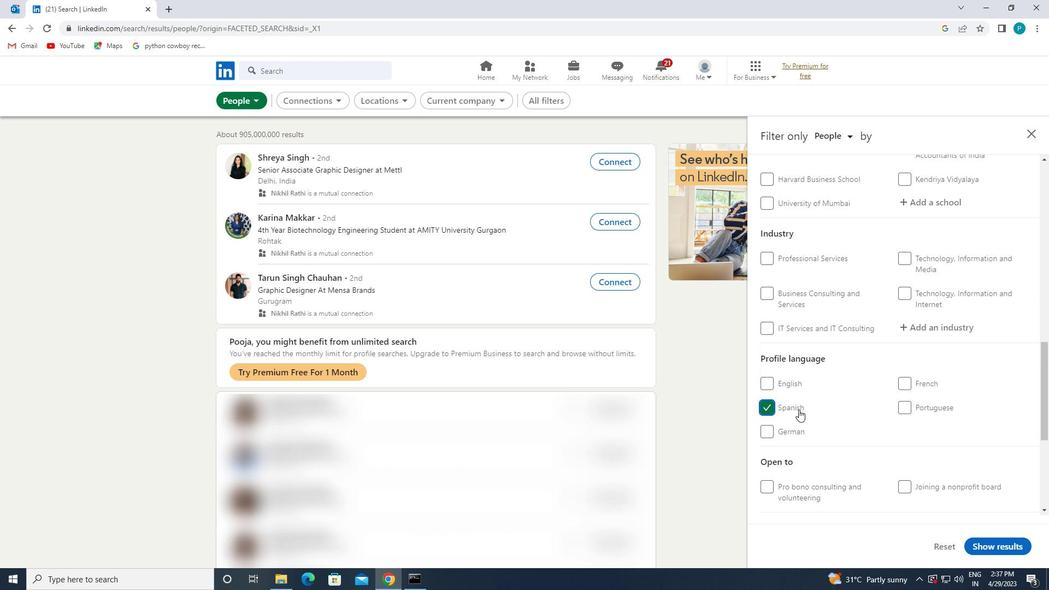 
Action: Mouse scrolled (839, 402) with delta (0, 0)
Screenshot: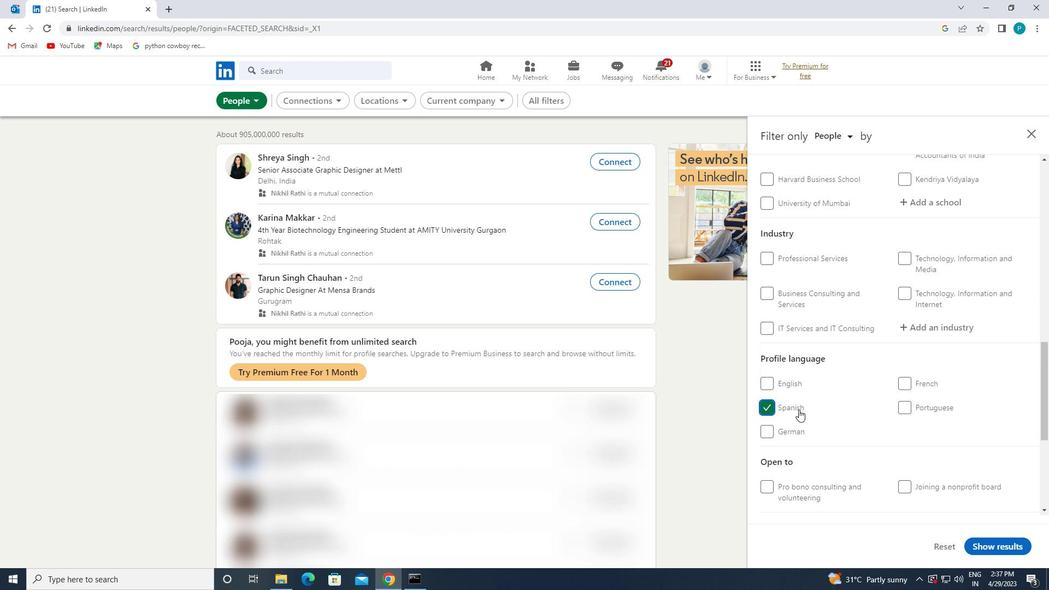
Action: Mouse scrolled (839, 402) with delta (0, 0)
Screenshot: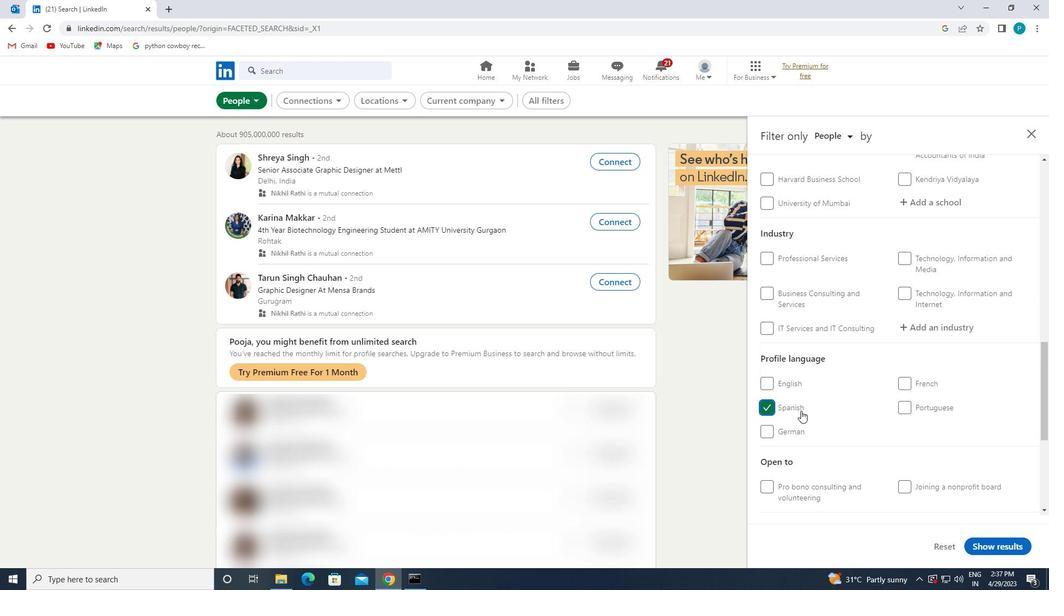 
Action: Mouse scrolled (839, 402) with delta (0, 0)
Screenshot: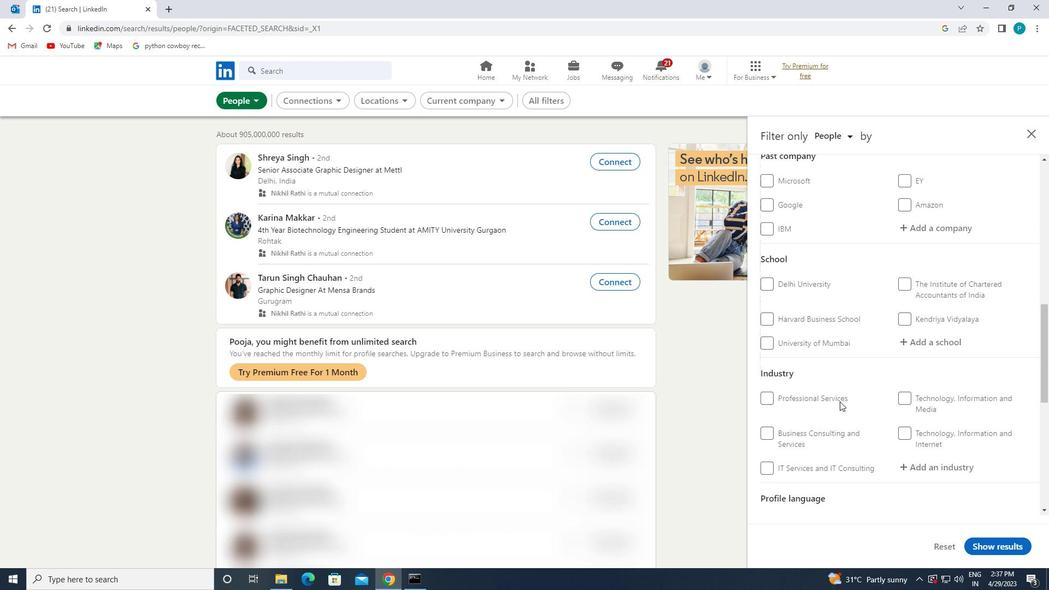 
Action: Mouse scrolled (839, 402) with delta (0, 0)
Screenshot: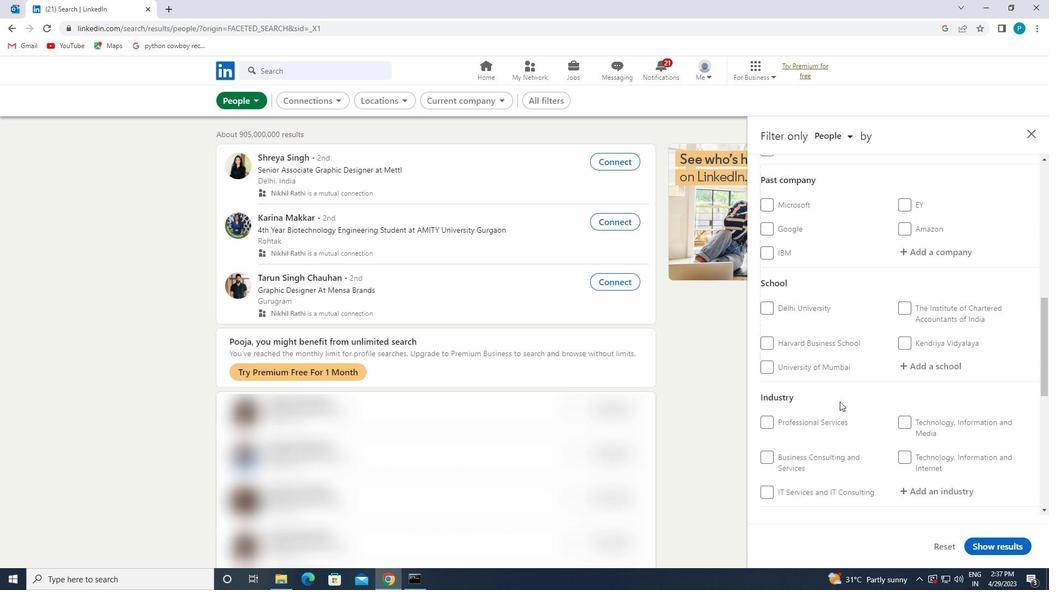 
Action: Mouse scrolled (839, 402) with delta (0, 0)
Screenshot: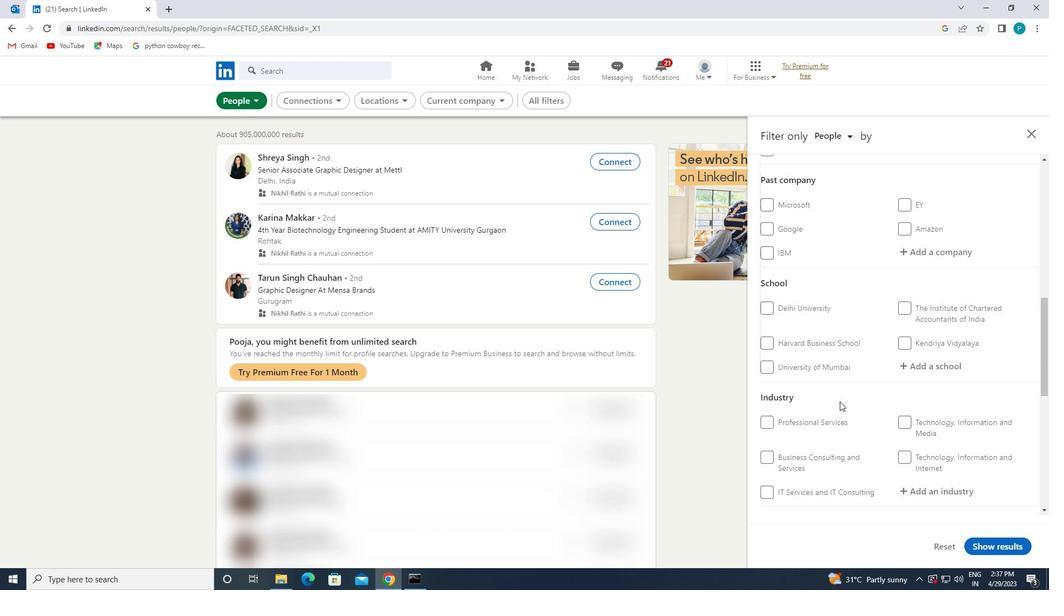 
Action: Mouse moved to (924, 315)
Screenshot: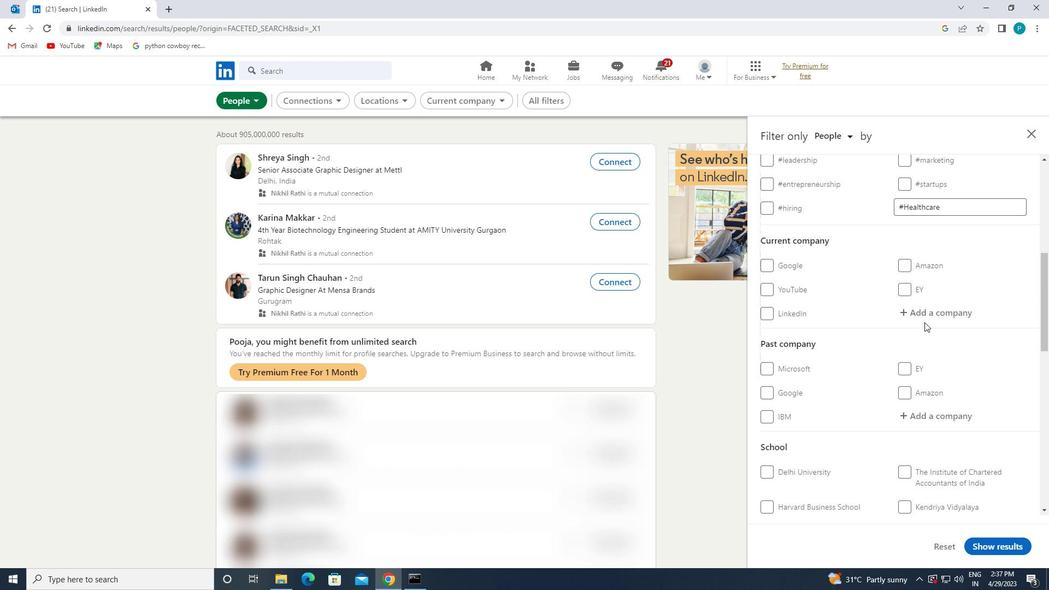 
Action: Mouse pressed left at (924, 315)
Screenshot: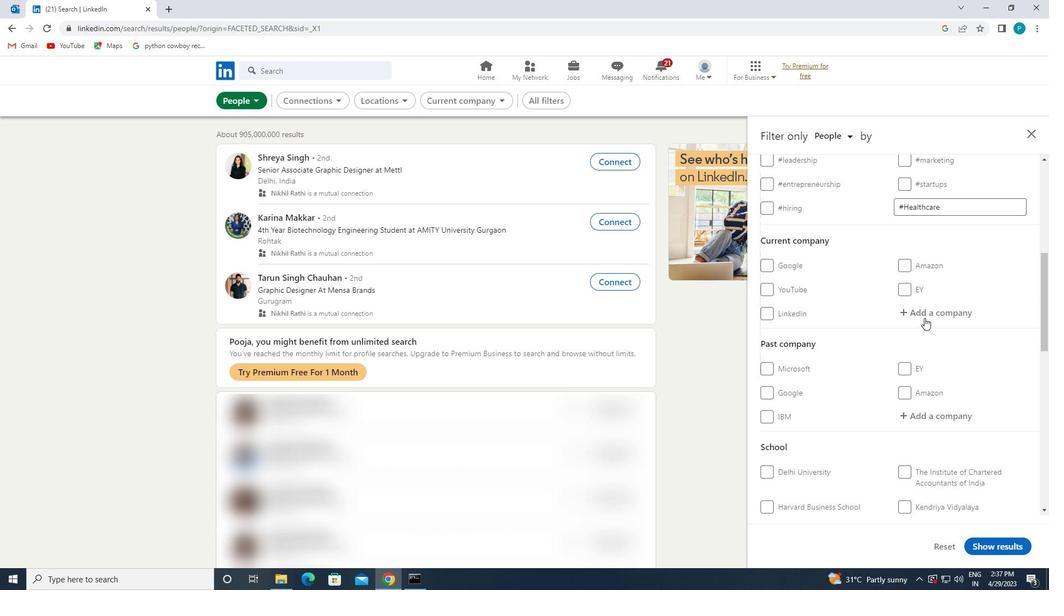 
Action: Key pressed <Key.caps_lock>P<Key.caps_lock>R<Key.backspace>IRAMAL<Key.space><Key.caps_lock>C<Key.caps_lock>APITAL
Screenshot: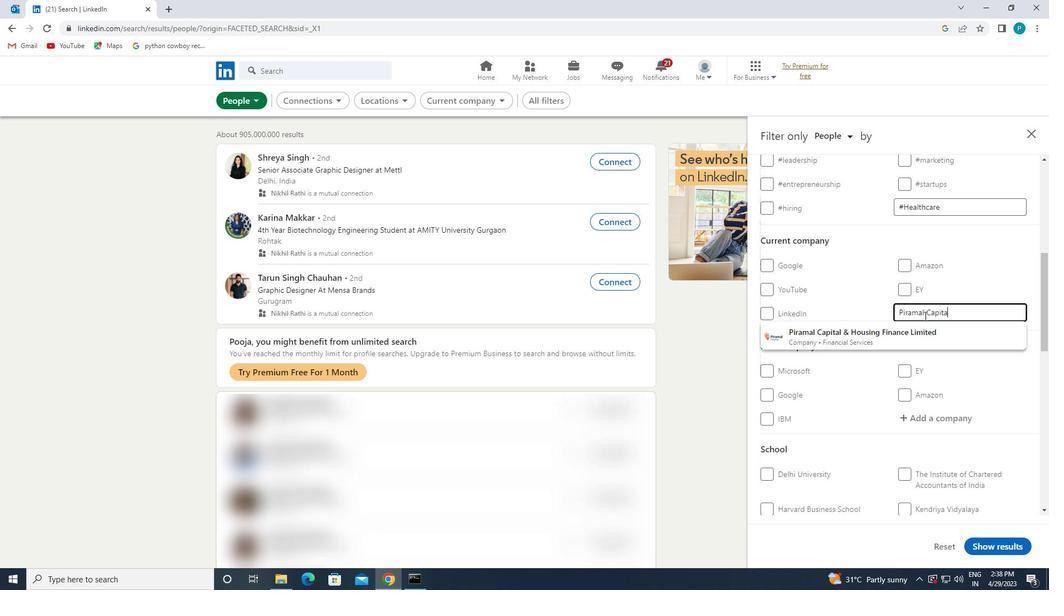 
Action: Mouse moved to (930, 343)
Screenshot: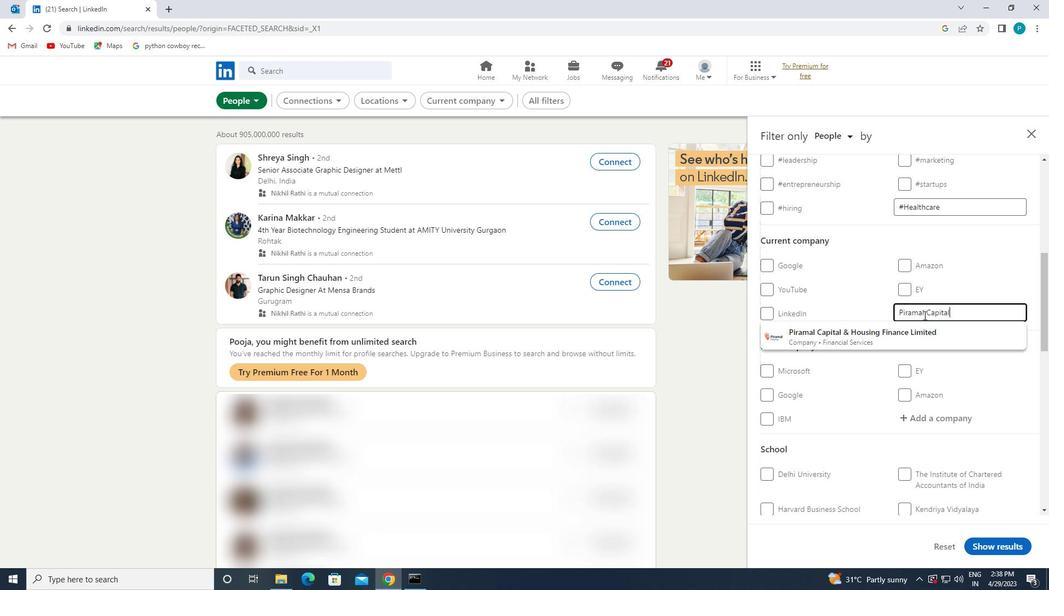 
Action: Mouse pressed left at (930, 343)
Screenshot: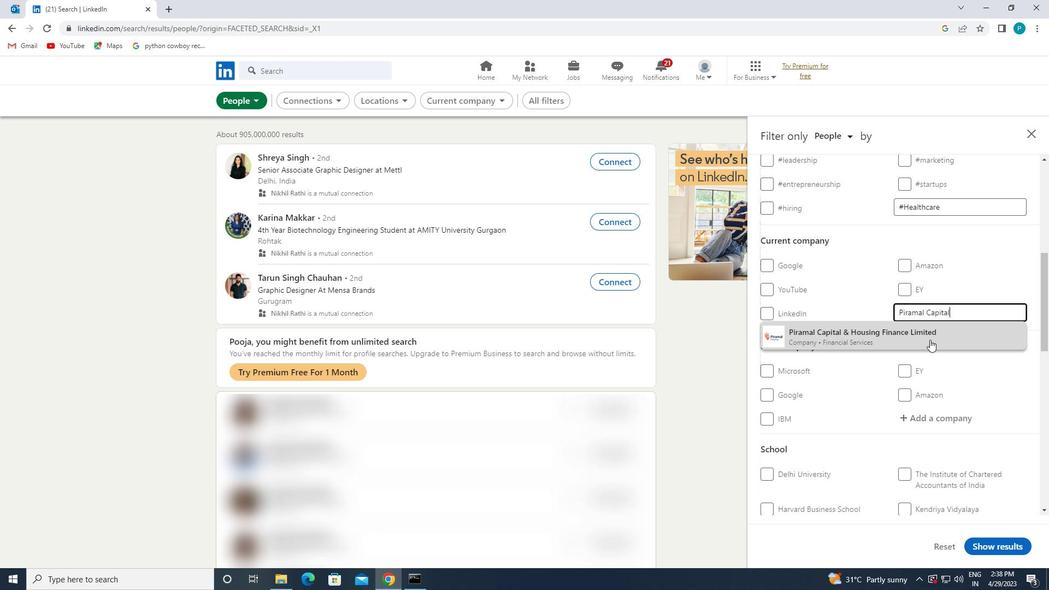 
Action: Mouse scrolled (930, 343) with delta (0, 0)
Screenshot: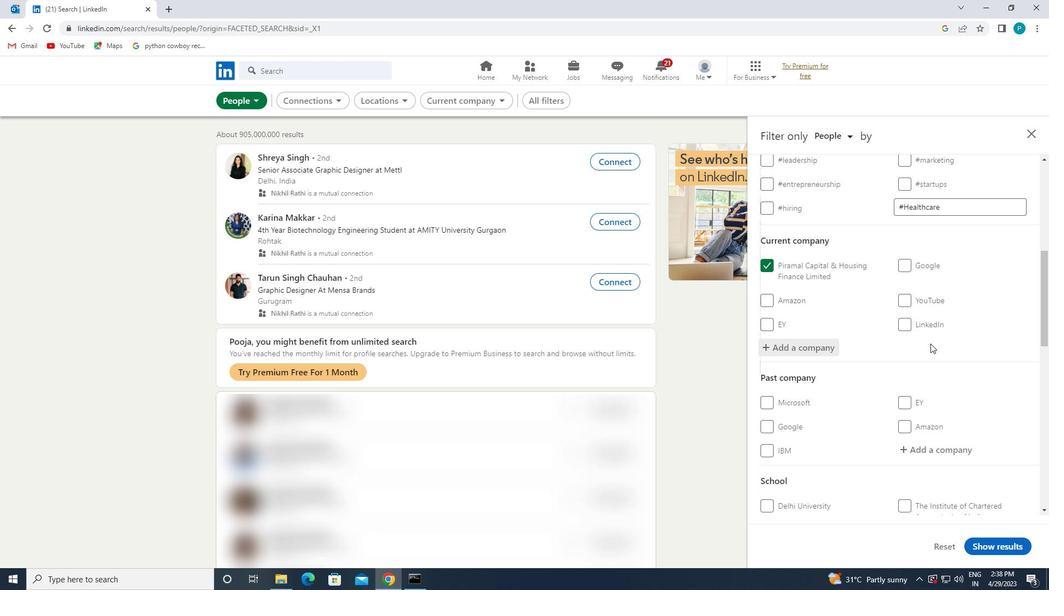 
Action: Mouse scrolled (930, 343) with delta (0, 0)
Screenshot: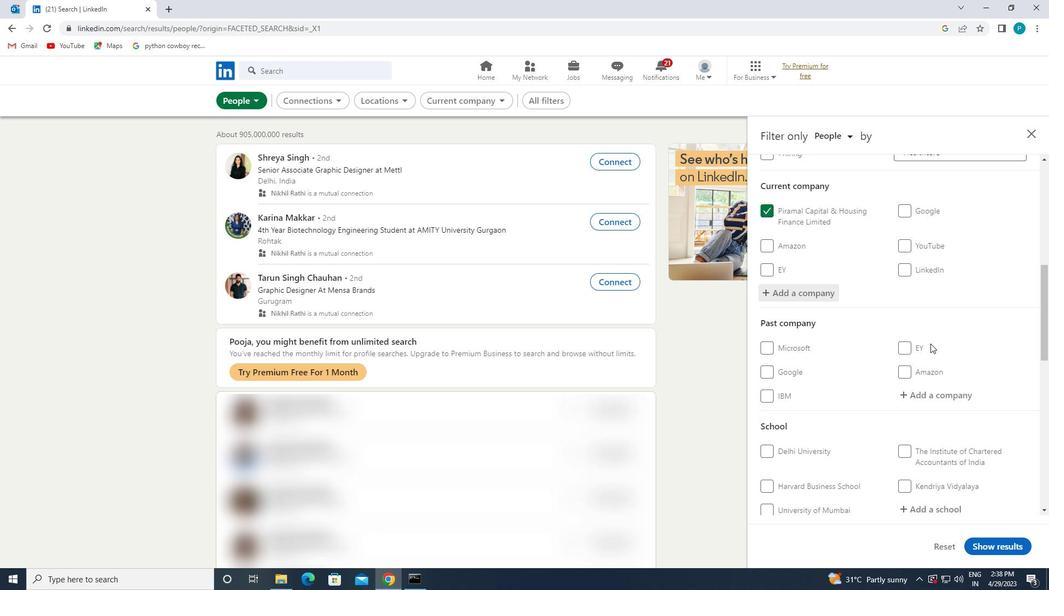 
Action: Mouse scrolled (930, 343) with delta (0, 0)
Screenshot: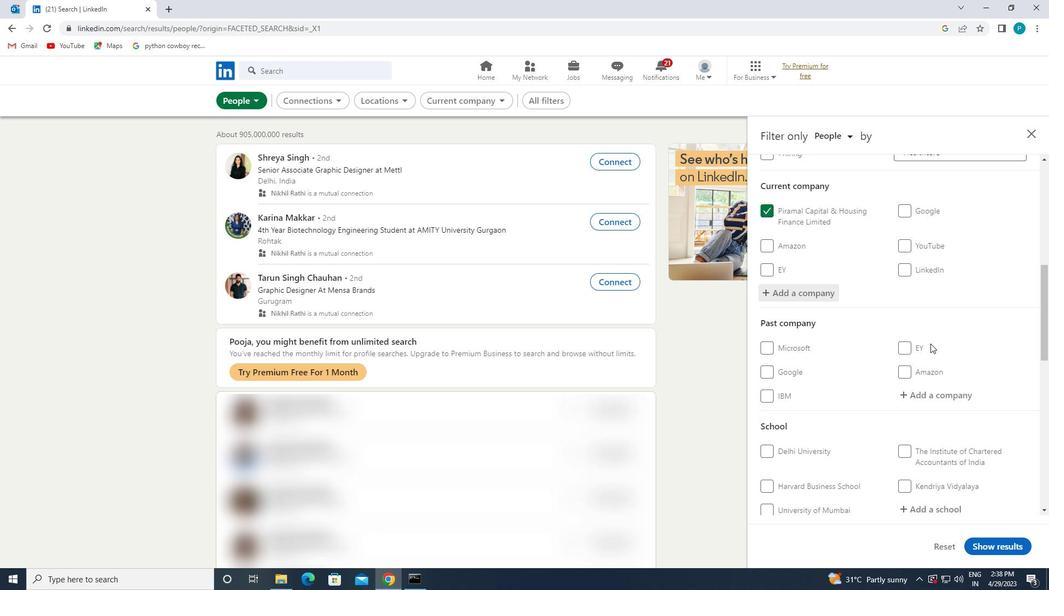 
Action: Mouse scrolled (930, 343) with delta (0, 0)
Screenshot: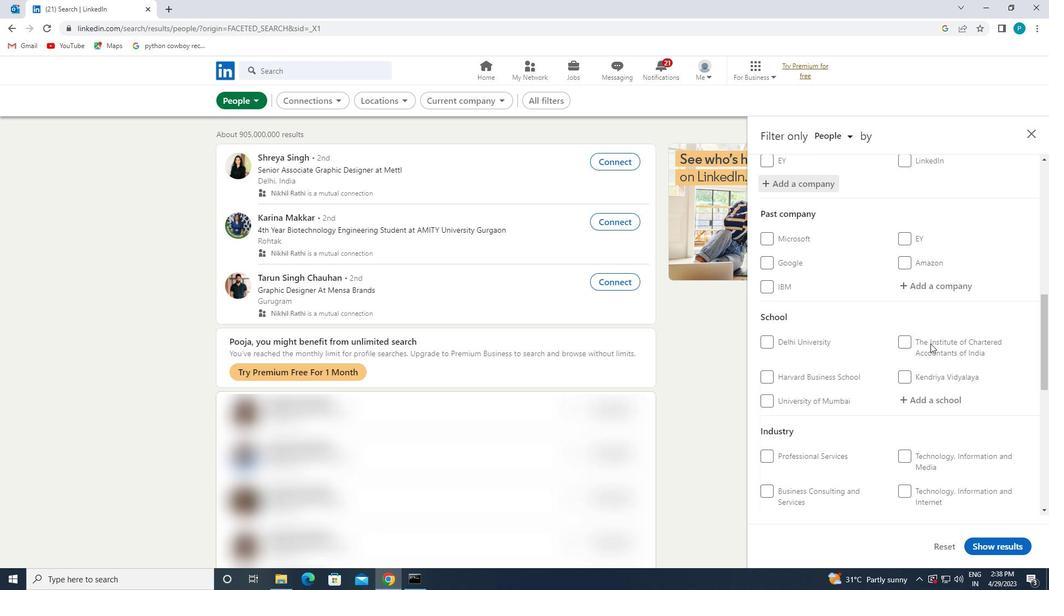 
Action: Mouse pressed left at (930, 343)
Screenshot: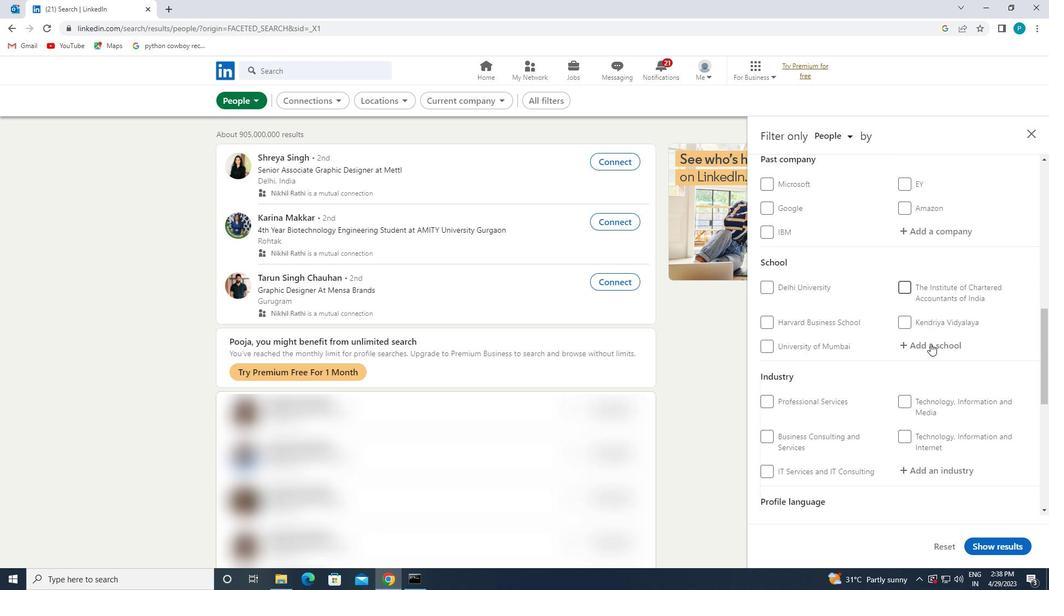 
Action: Key pressed <Key.caps_lock>V<Key.caps_lock>ISVESV
Screenshot: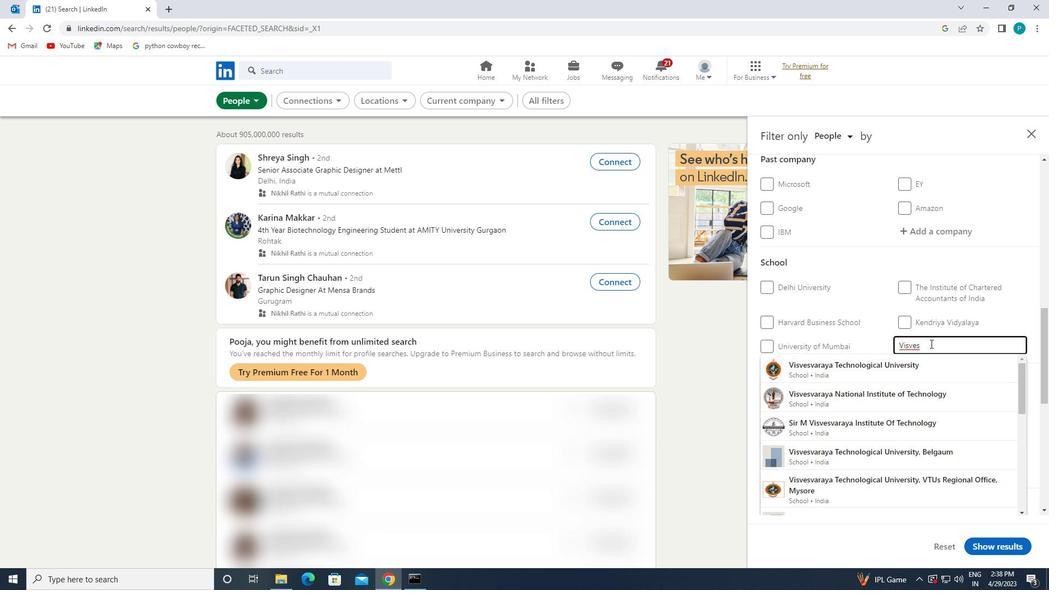
Action: Mouse moved to (923, 357)
Screenshot: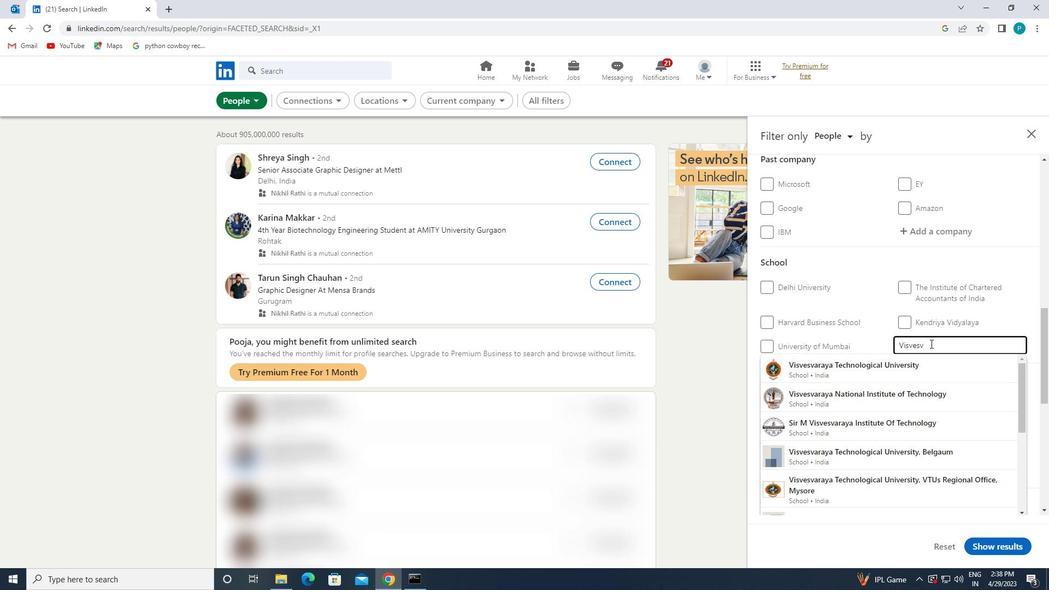 
Action: Mouse pressed left at (923, 357)
Screenshot: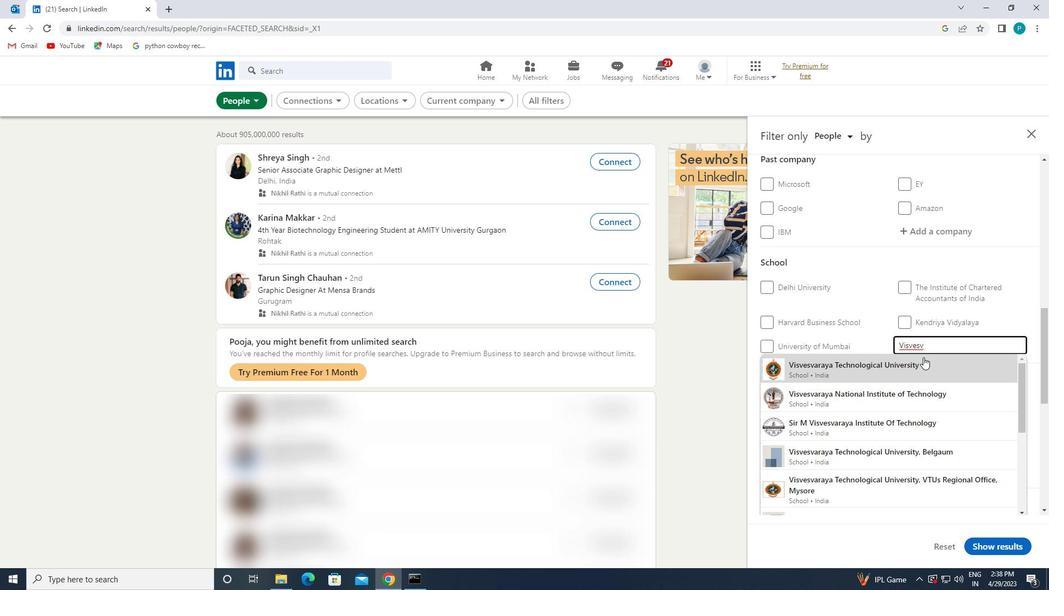 
Action: Mouse scrolled (923, 356) with delta (0, 0)
Screenshot: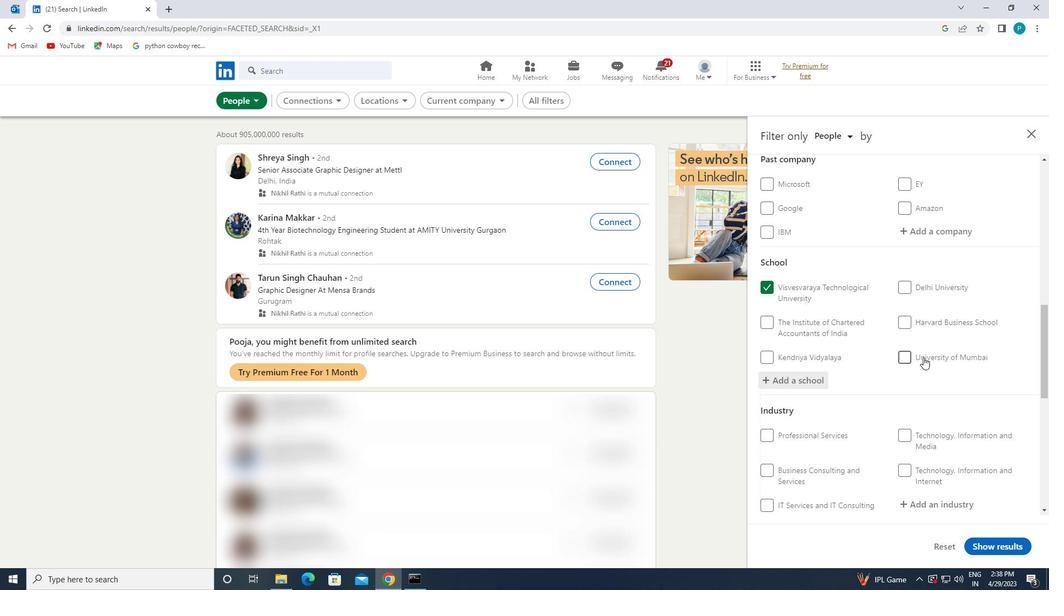 
Action: Mouse scrolled (923, 356) with delta (0, 0)
Screenshot: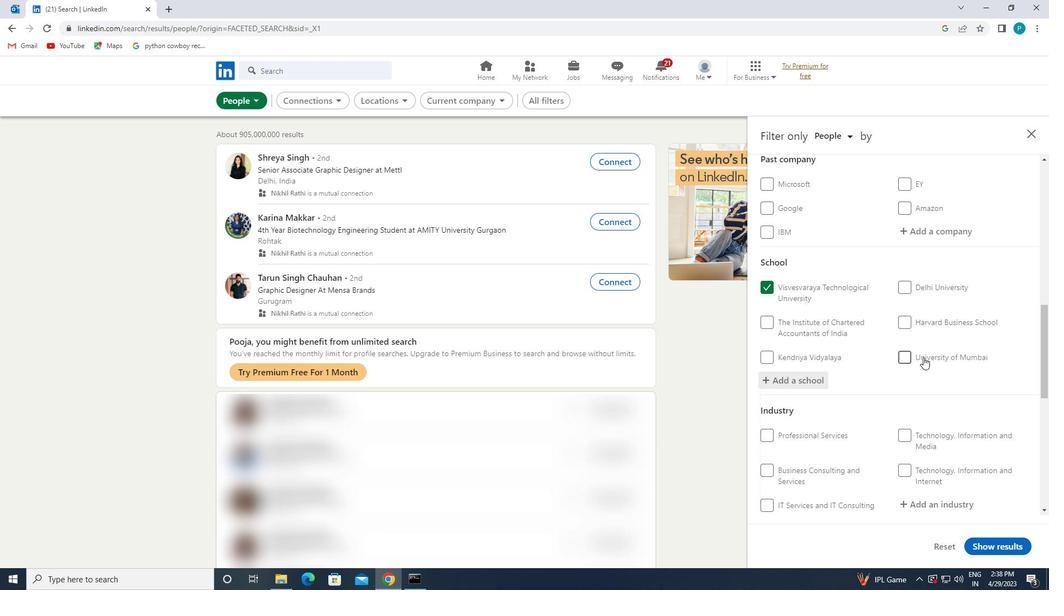 
Action: Mouse scrolled (923, 356) with delta (0, 0)
Screenshot: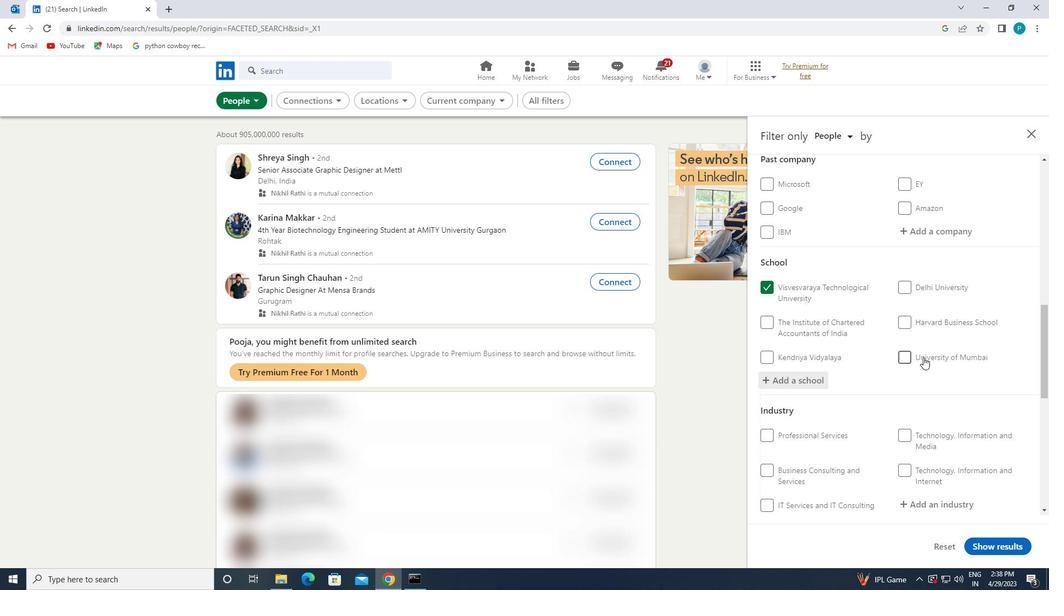
Action: Mouse moved to (919, 338)
Screenshot: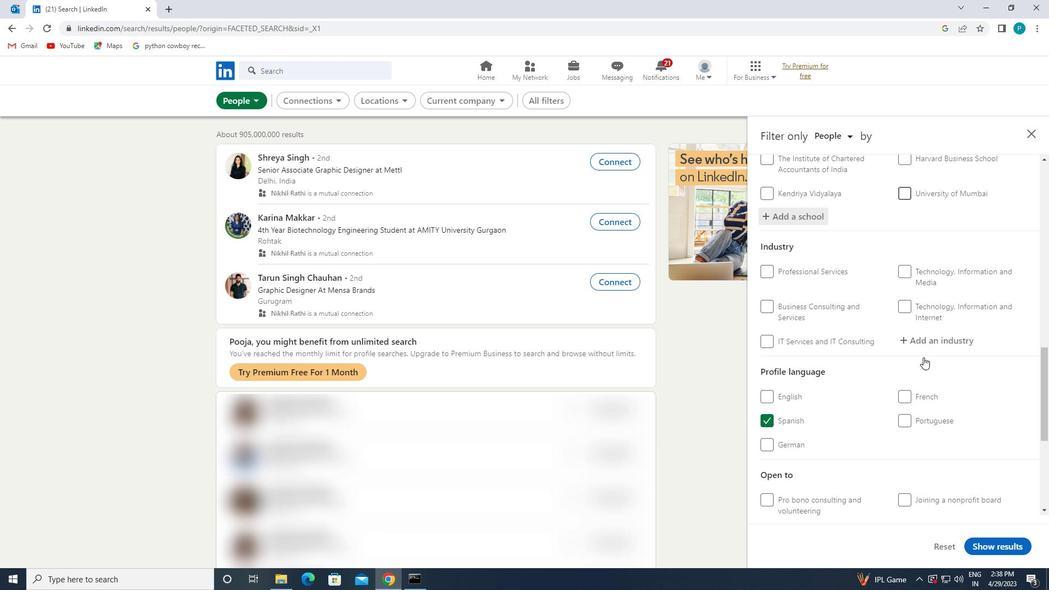 
Action: Mouse pressed left at (919, 338)
Screenshot: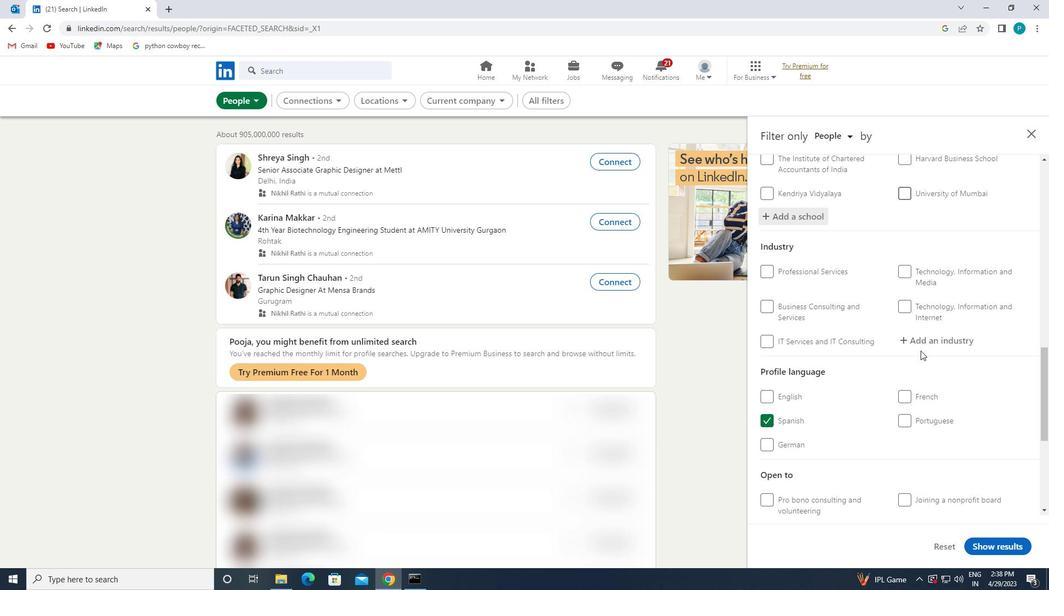 
Action: Key pressed <Key.caps_lock>IN
Screenshot: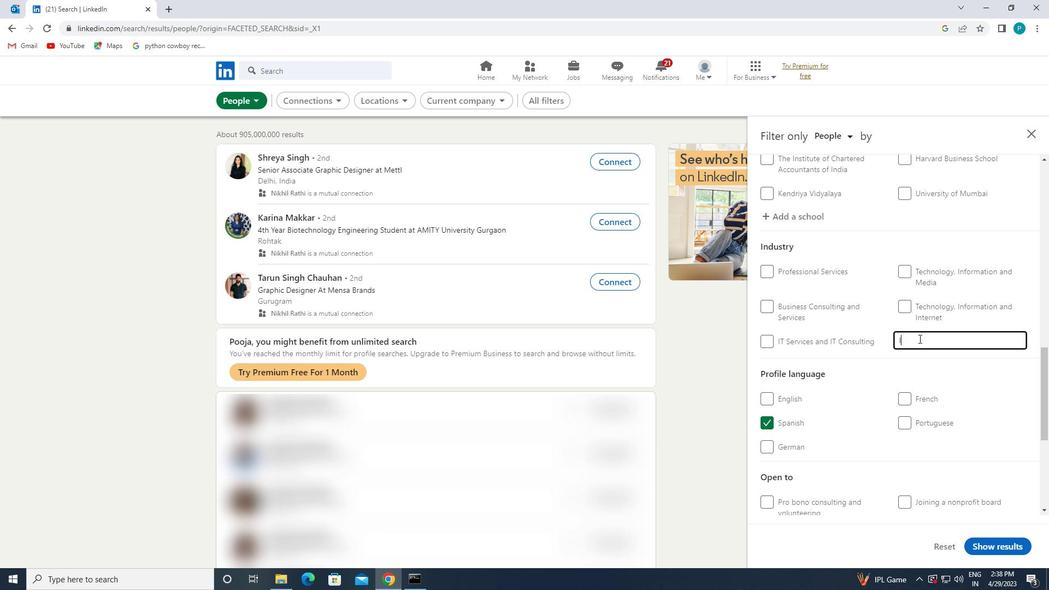 
Action: Mouse moved to (937, 345)
Screenshot: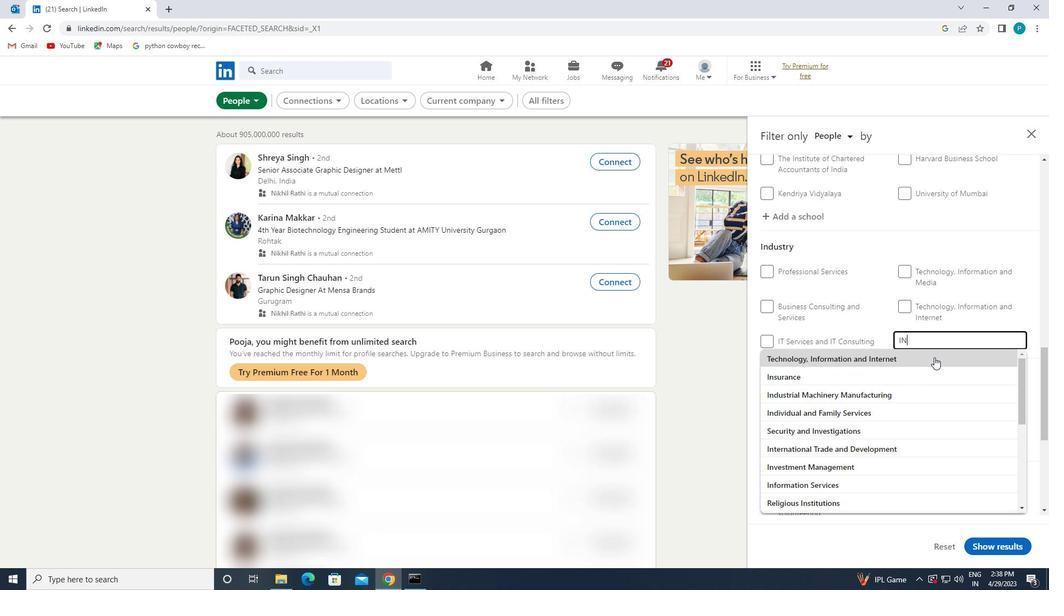 
Action: Key pressed <Key.backspace><Key.caps_lock>NSUR
Screenshot: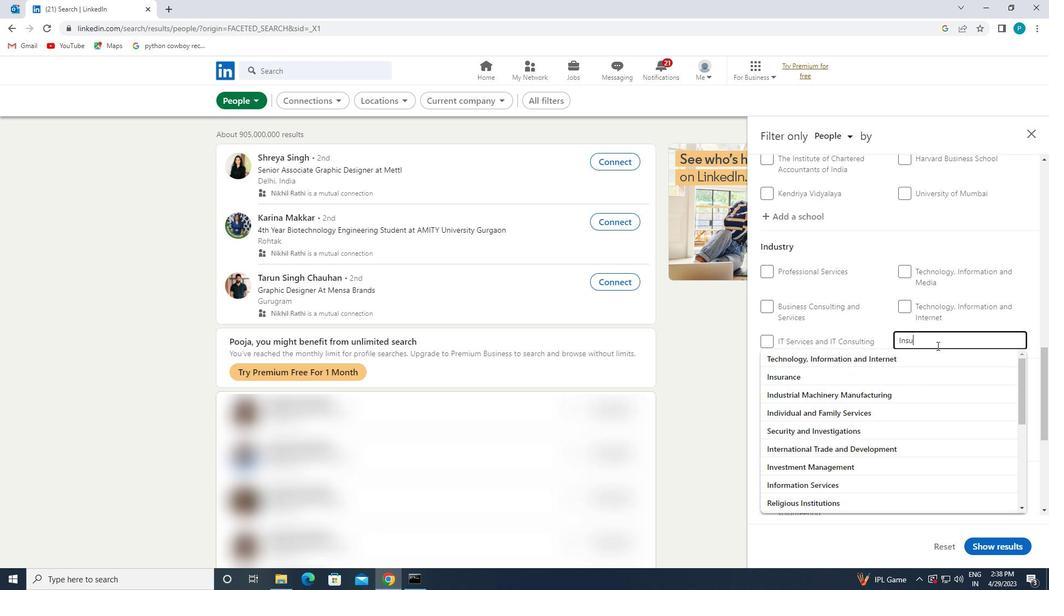 
Action: Mouse moved to (908, 404)
Screenshot: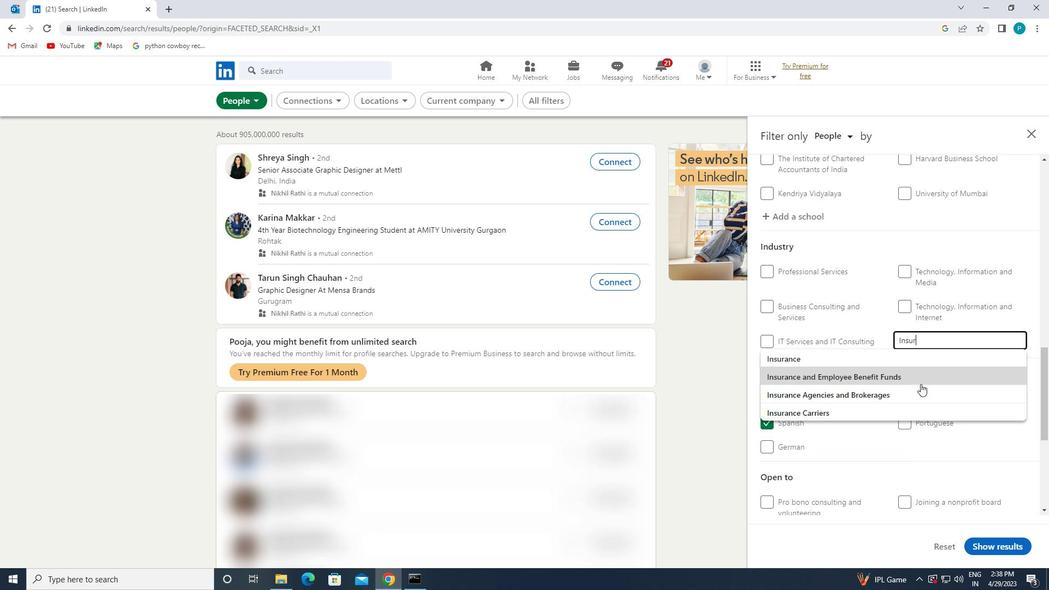 
Action: Mouse pressed left at (908, 404)
Screenshot: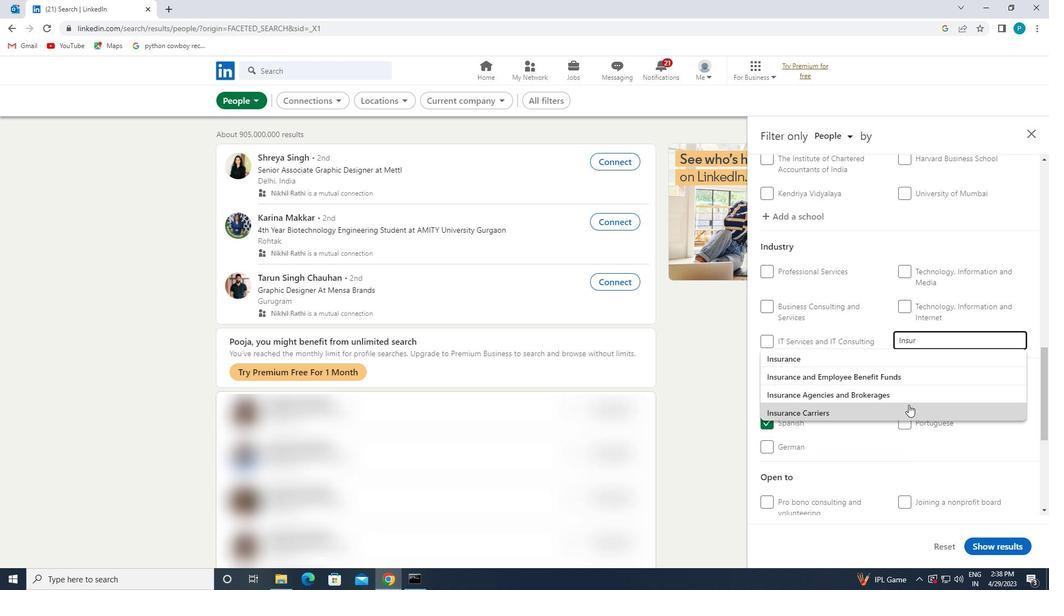 
Action: Mouse scrolled (908, 404) with delta (0, 0)
Screenshot: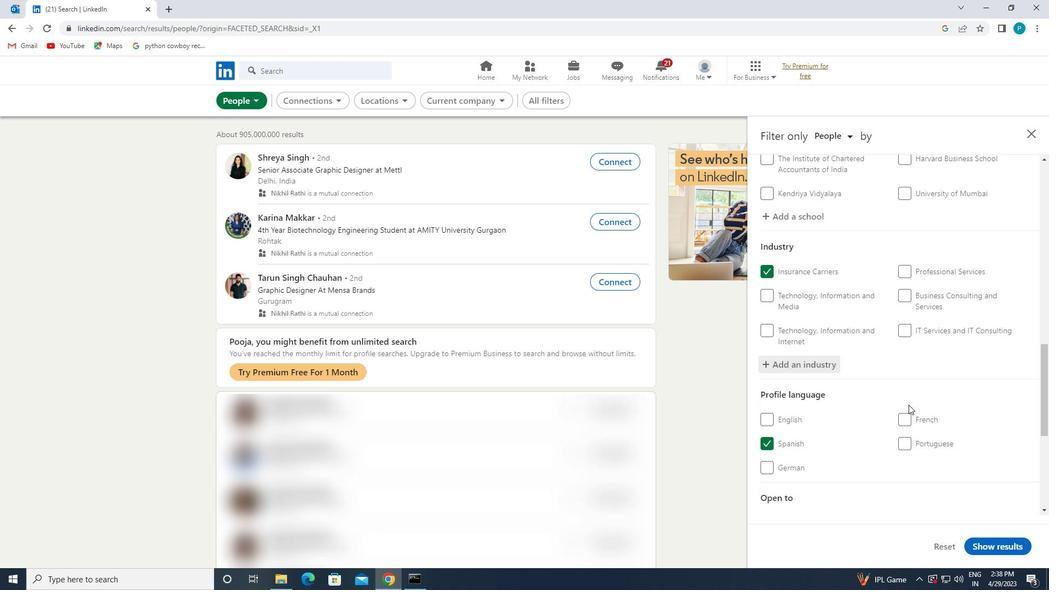 
Action: Mouse scrolled (908, 404) with delta (0, 0)
Screenshot: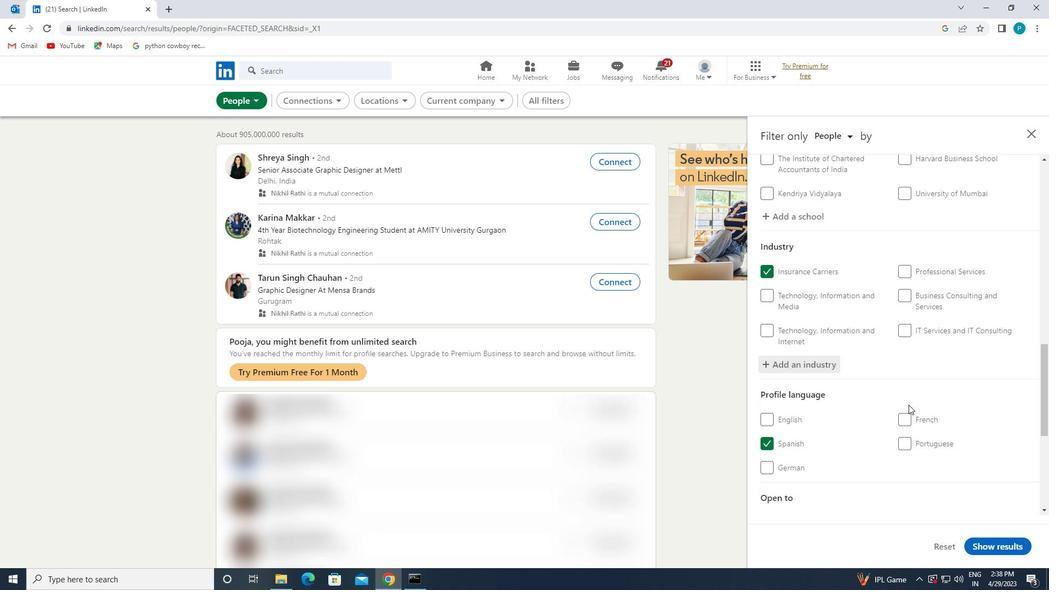 
Action: Mouse scrolled (908, 404) with delta (0, 0)
Screenshot: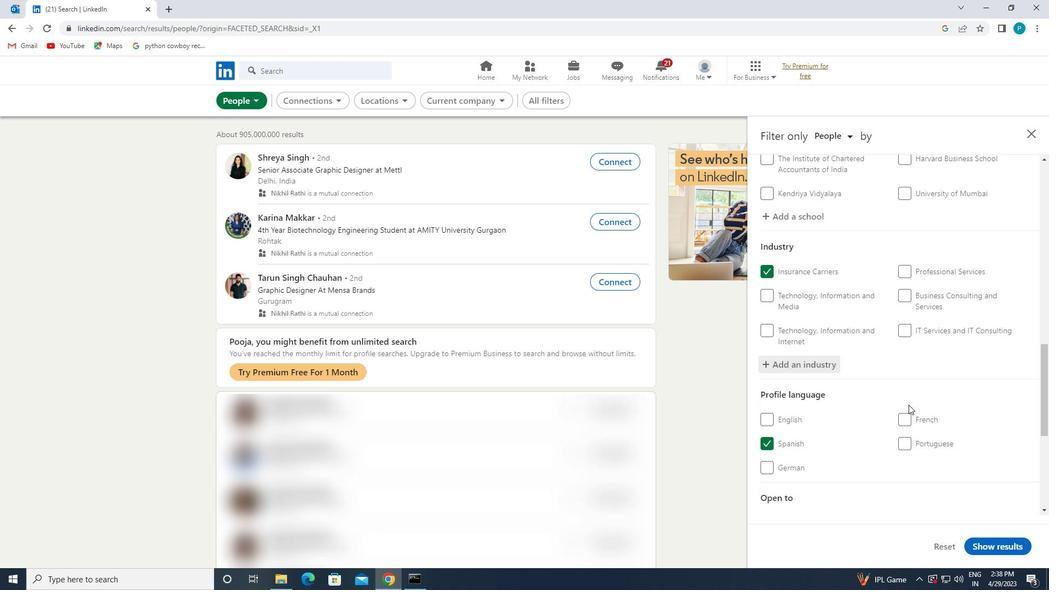
Action: Mouse scrolled (908, 404) with delta (0, 0)
Screenshot: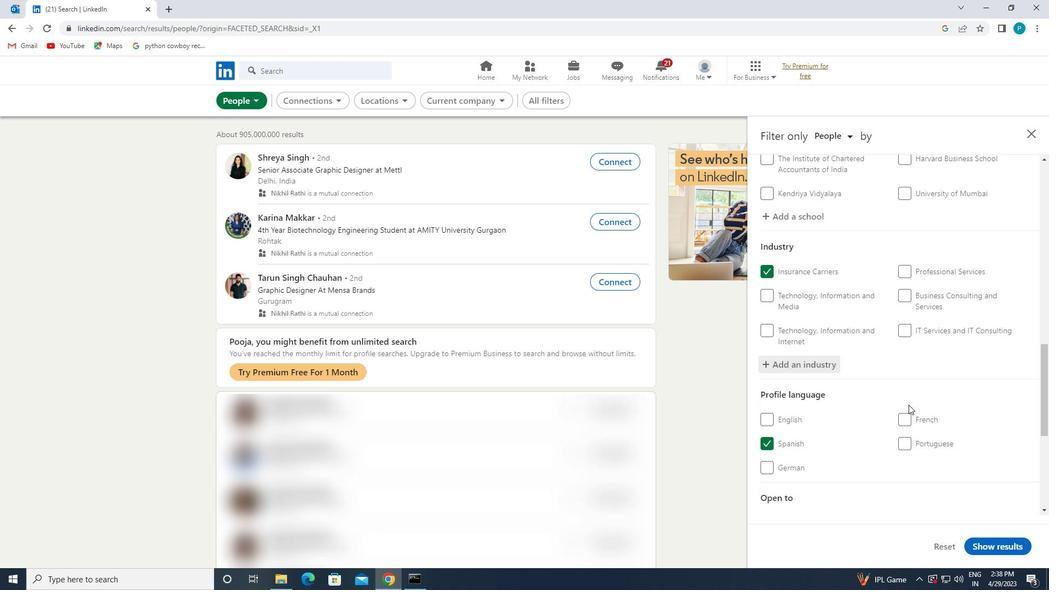 
Action: Mouse scrolled (908, 404) with delta (0, 0)
Screenshot: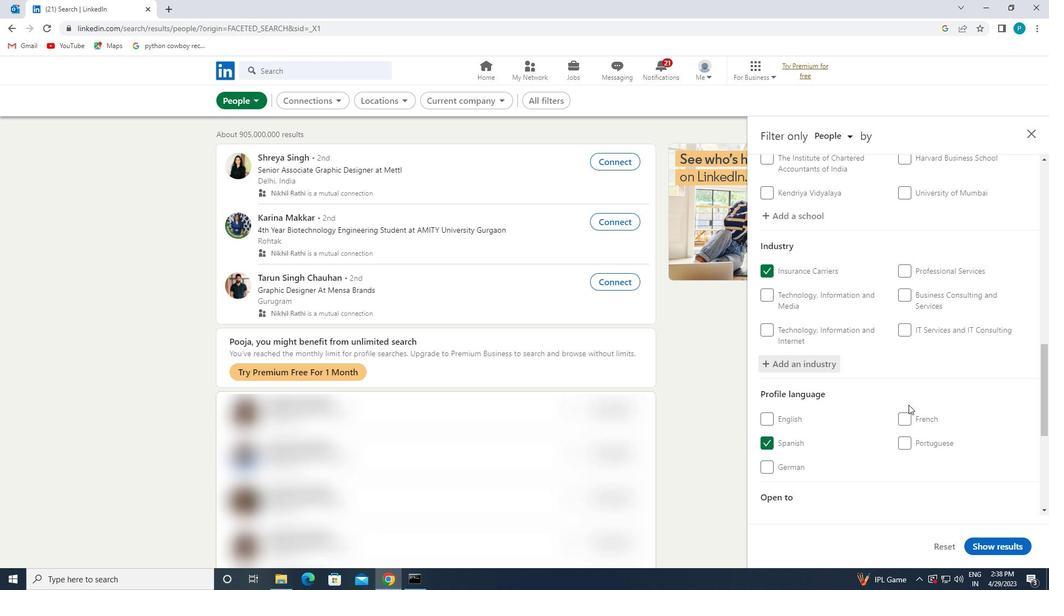 
Action: Mouse moved to (932, 356)
Screenshot: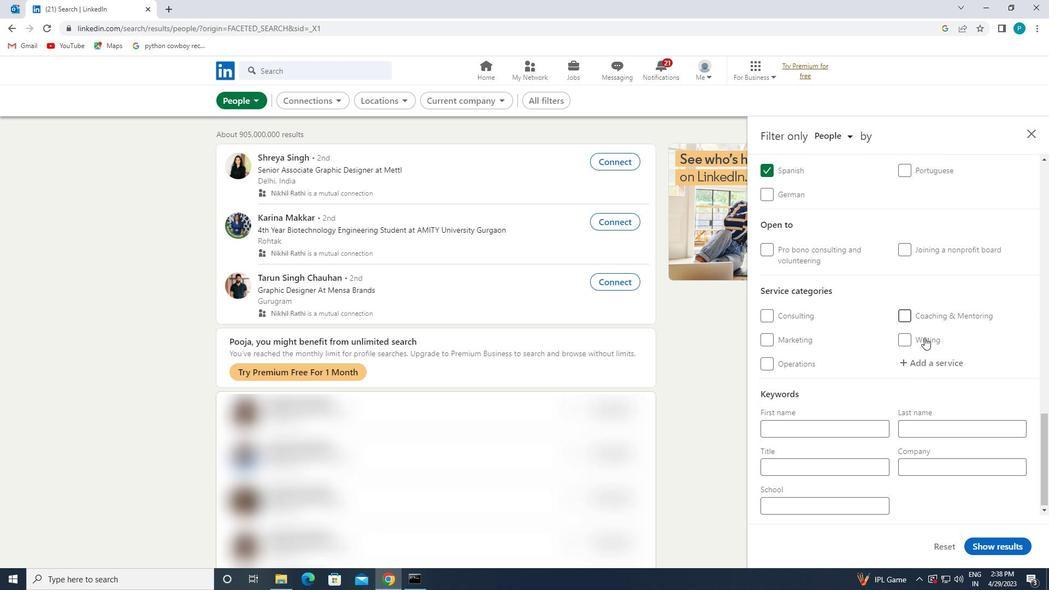 
Action: Mouse pressed left at (932, 356)
Screenshot: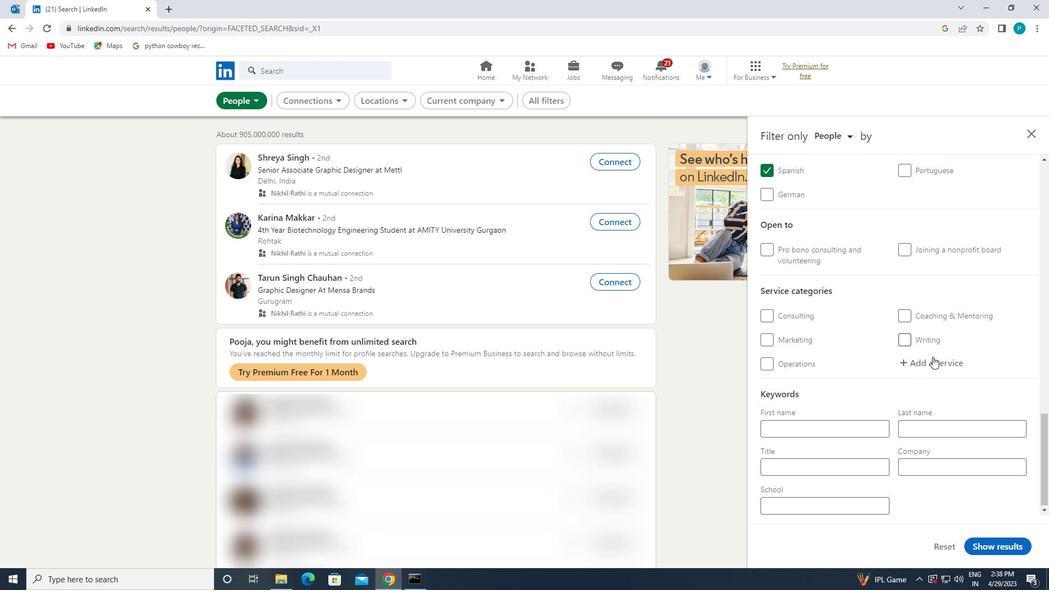 
Action: Mouse moved to (933, 357)
Screenshot: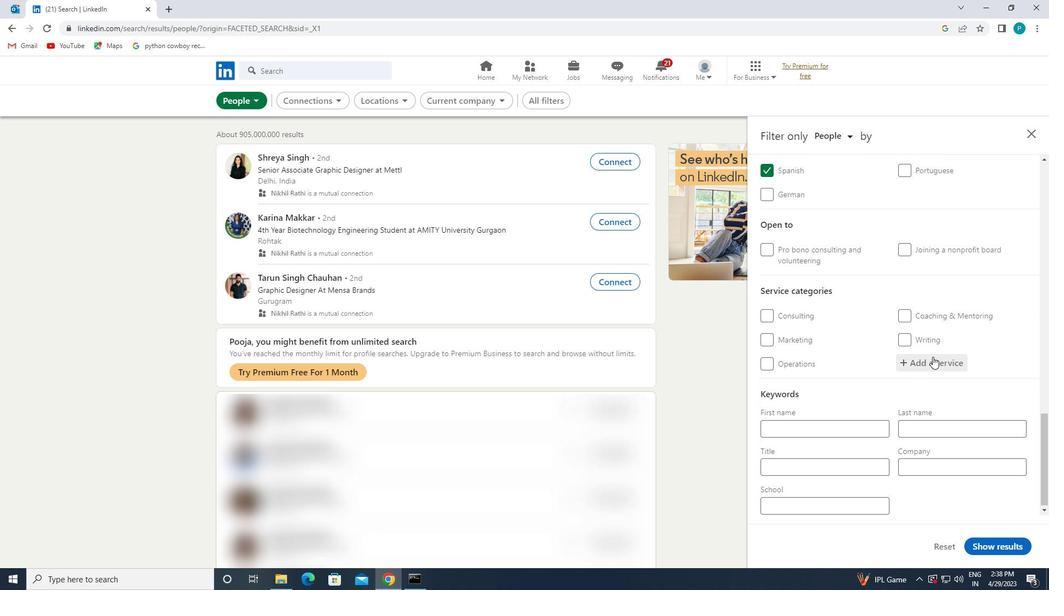 
Action: Key pressed <Key.caps_lock>L<Key.caps_lock>EADER
Screenshot: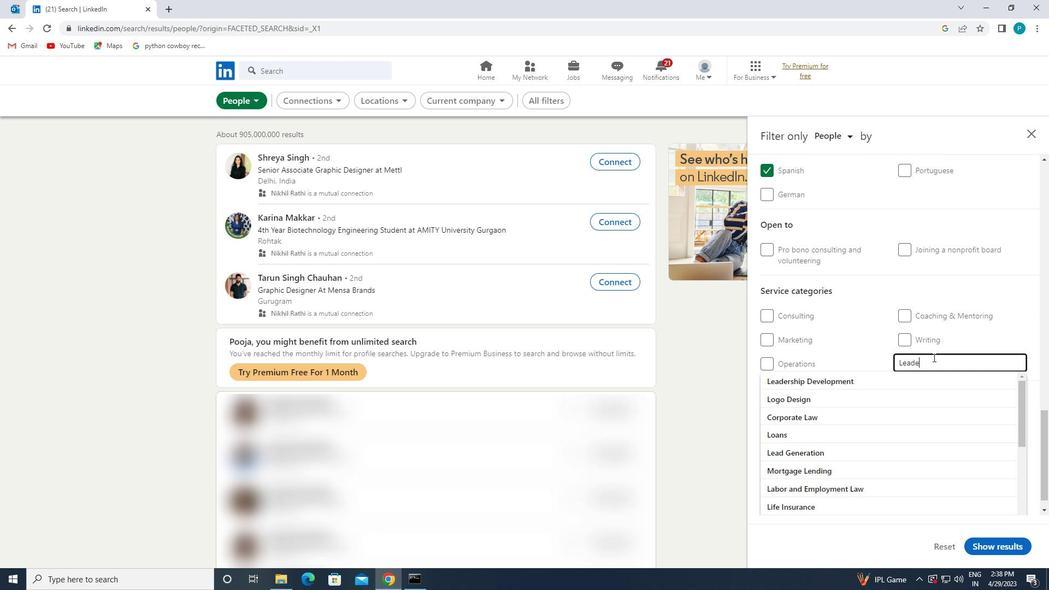 
Action: Mouse moved to (919, 376)
Screenshot: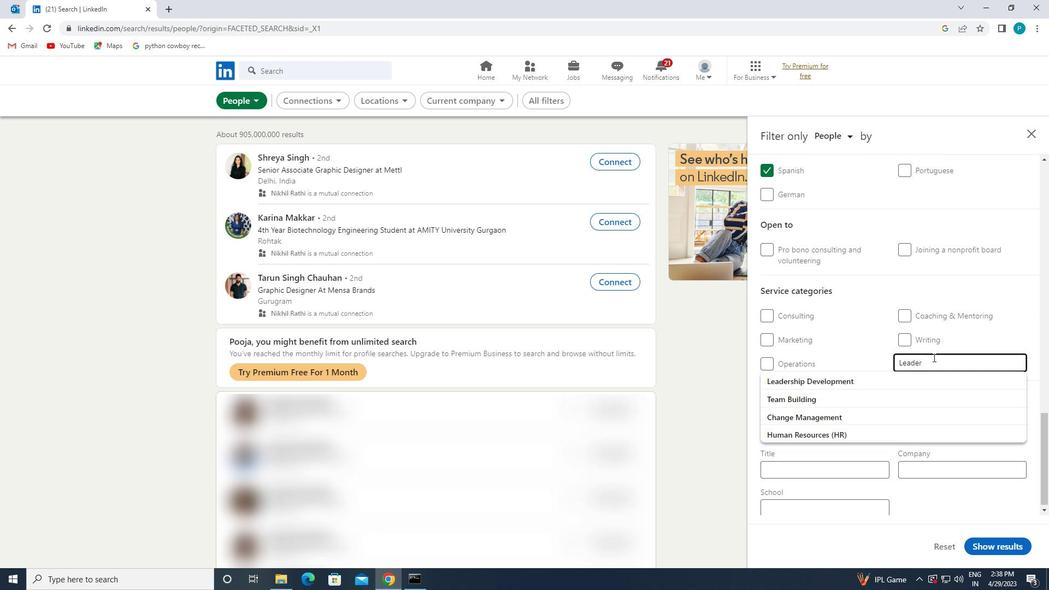 
Action: Mouse pressed left at (919, 376)
Screenshot: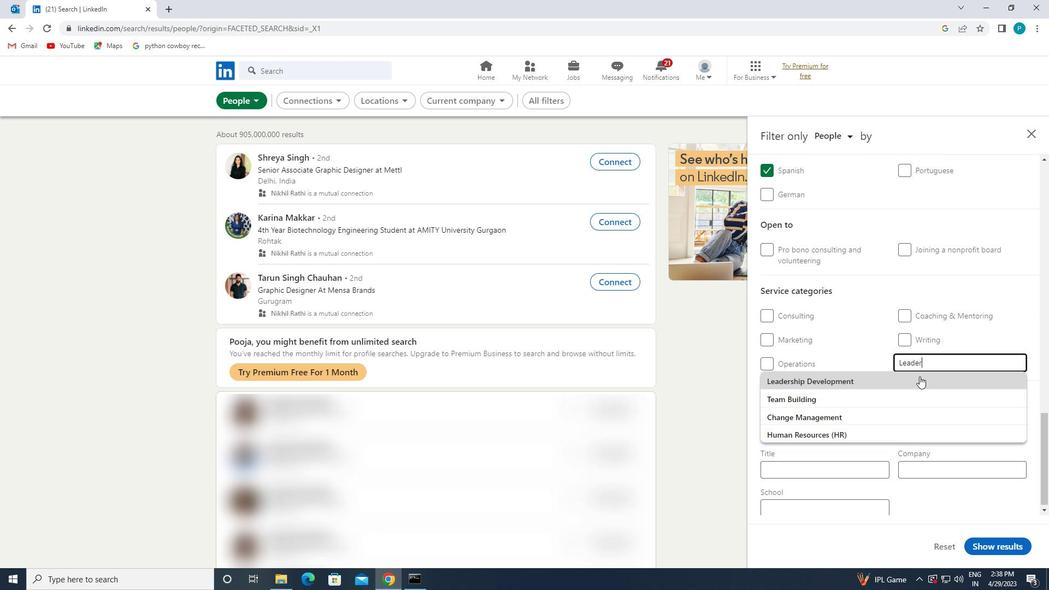 
Action: Mouse scrolled (919, 375) with delta (0, 0)
Screenshot: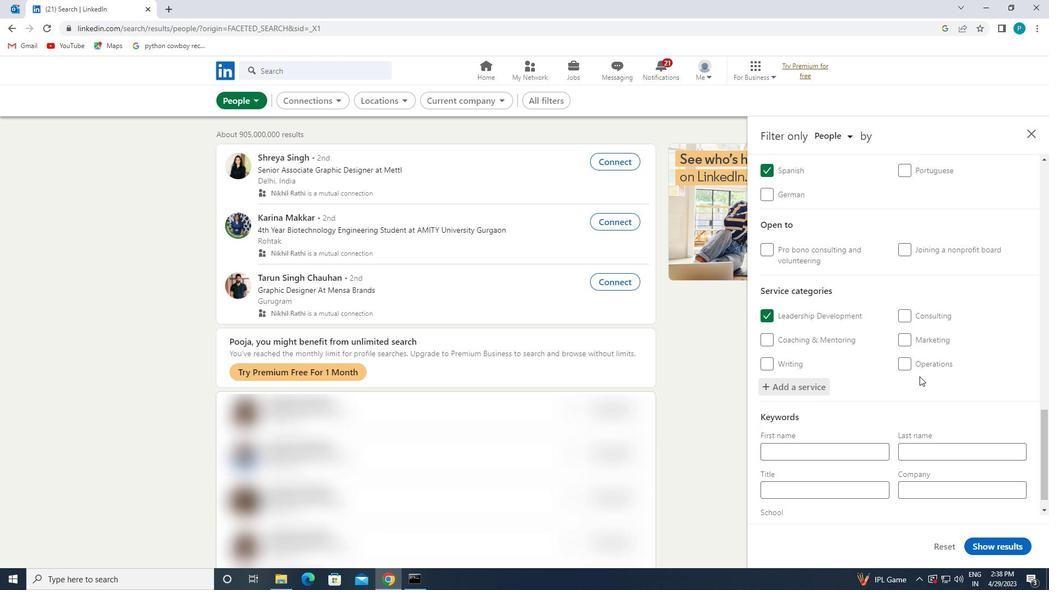
Action: Mouse scrolled (919, 375) with delta (0, 0)
Screenshot: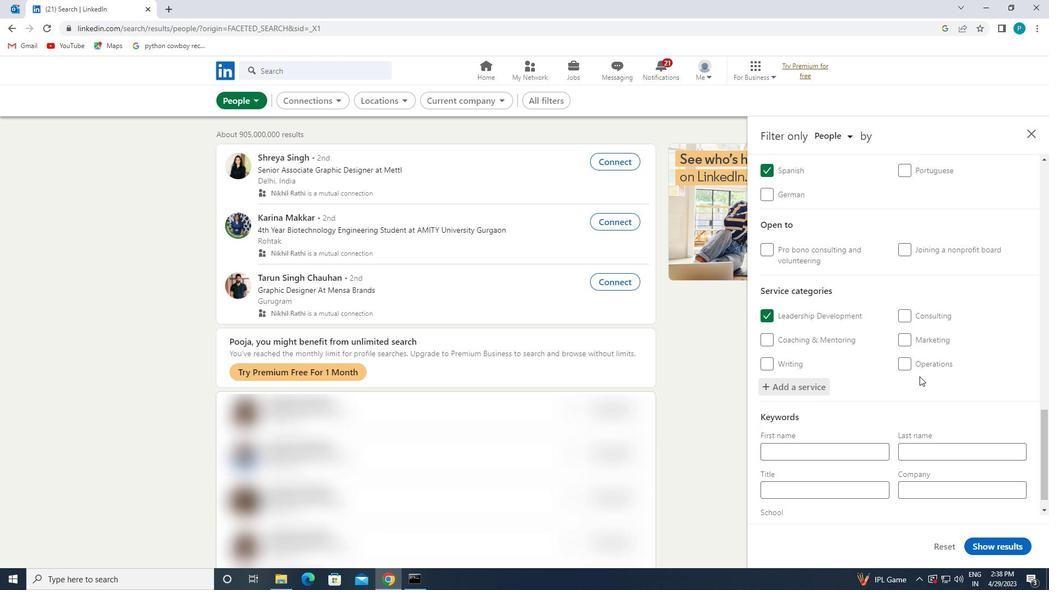 
Action: Mouse moved to (867, 463)
Screenshot: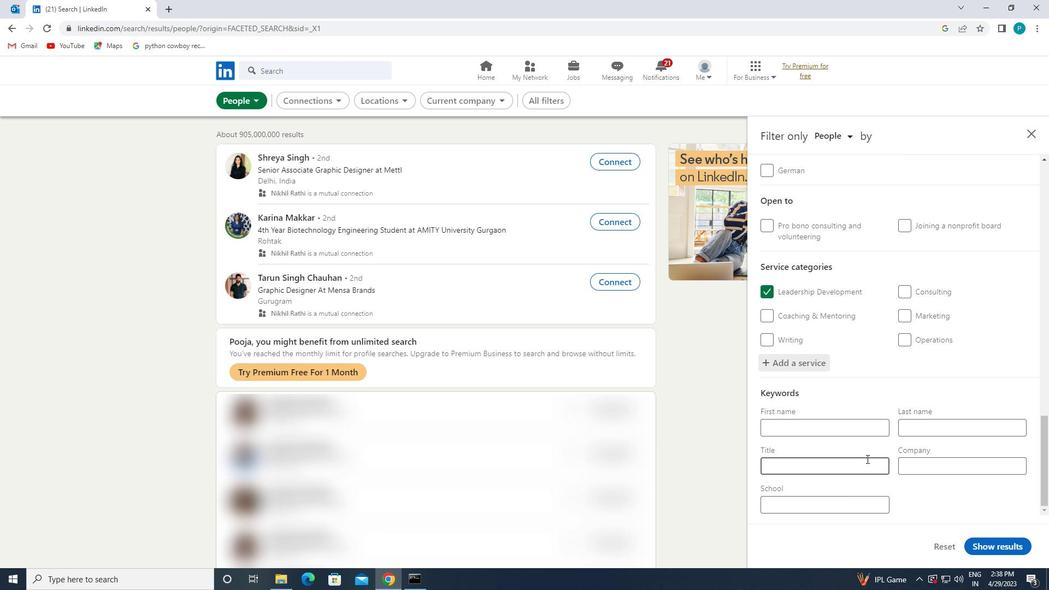 
Action: Mouse pressed left at (867, 463)
Screenshot: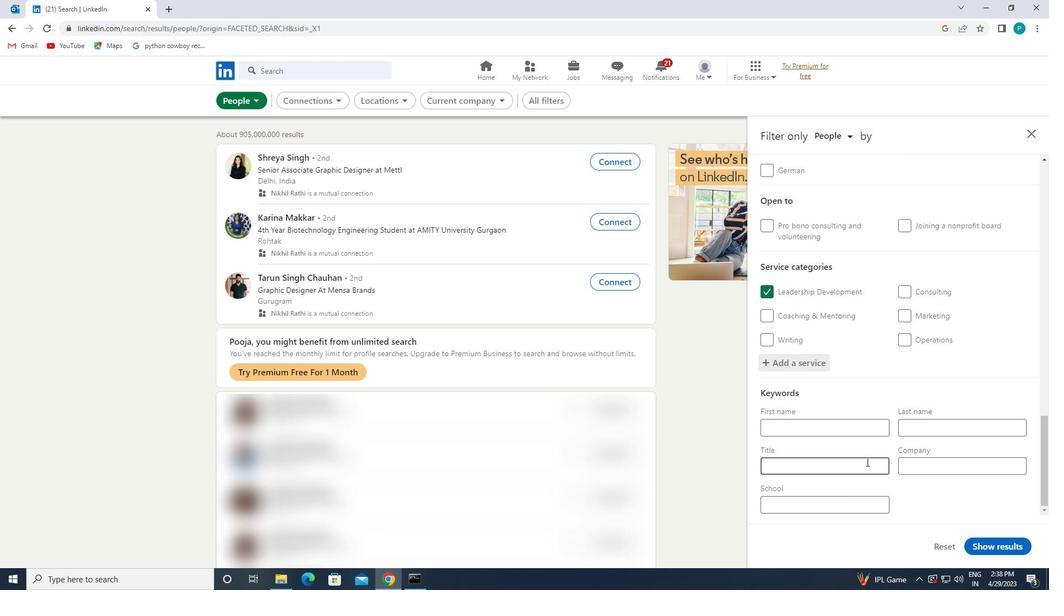 
Action: Key pressed <Key.caps_lock>C<Key.caps_lock>OMMUNITY<Key.space>V<Key.caps_lock><Key.backspace>V<Key.caps_lock>OLUNTEEE<Key.backspace>R
Screenshot: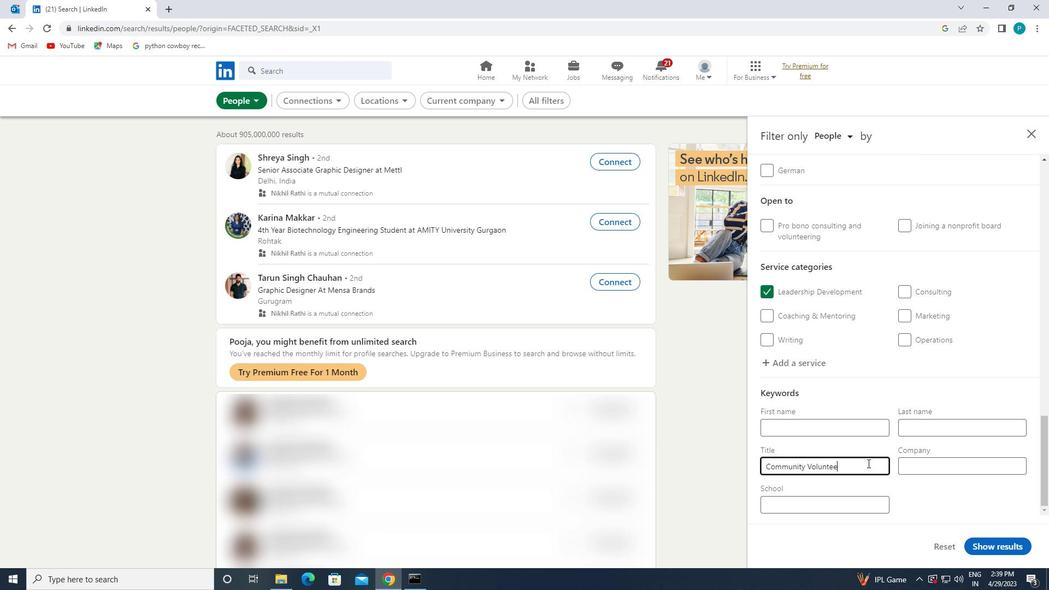 
Action: Mouse moved to (967, 545)
Screenshot: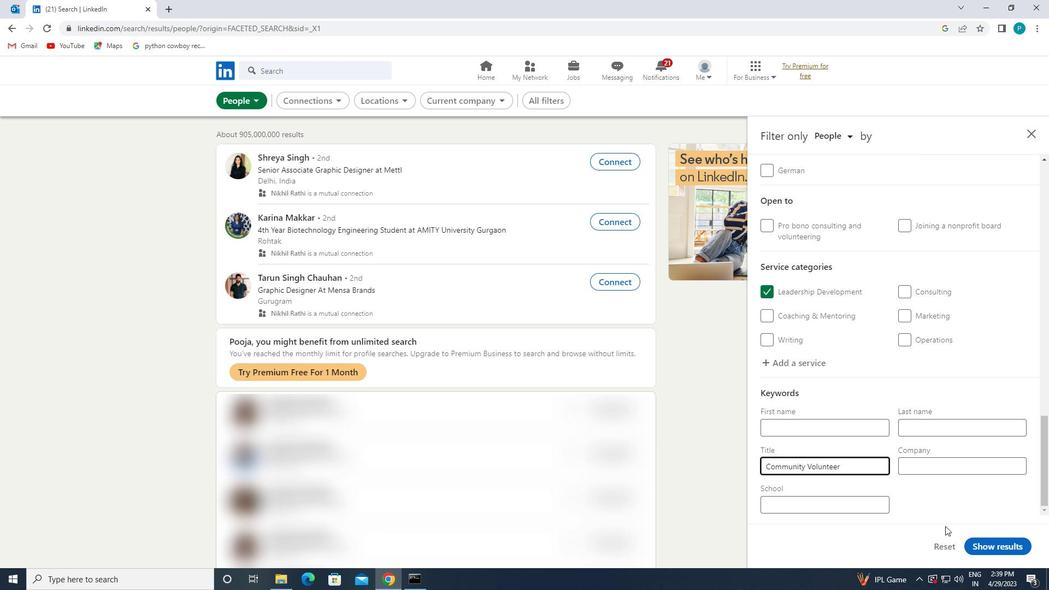 
Action: Mouse pressed left at (967, 545)
Screenshot: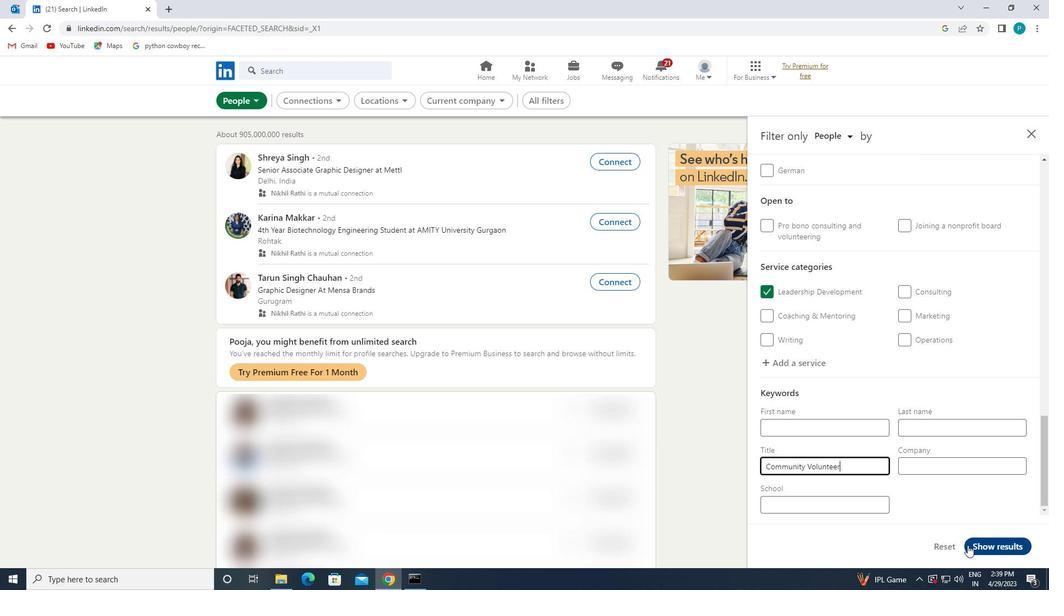 
